 Task: Search one way flight ticket for 4 adults, 1 infant in seat and 1 infant on lap in premium economy from San Juan/carolina: Luis Munoz Marin International Airport to Indianapolis: Indianapolis International Airport on 8-5-2023. Choice of flights is Singapure airlines. Number of bags: 3 checked bags. Price is upto 73000. Outbound departure time preference is 10:15.
Action: Mouse moved to (391, 342)
Screenshot: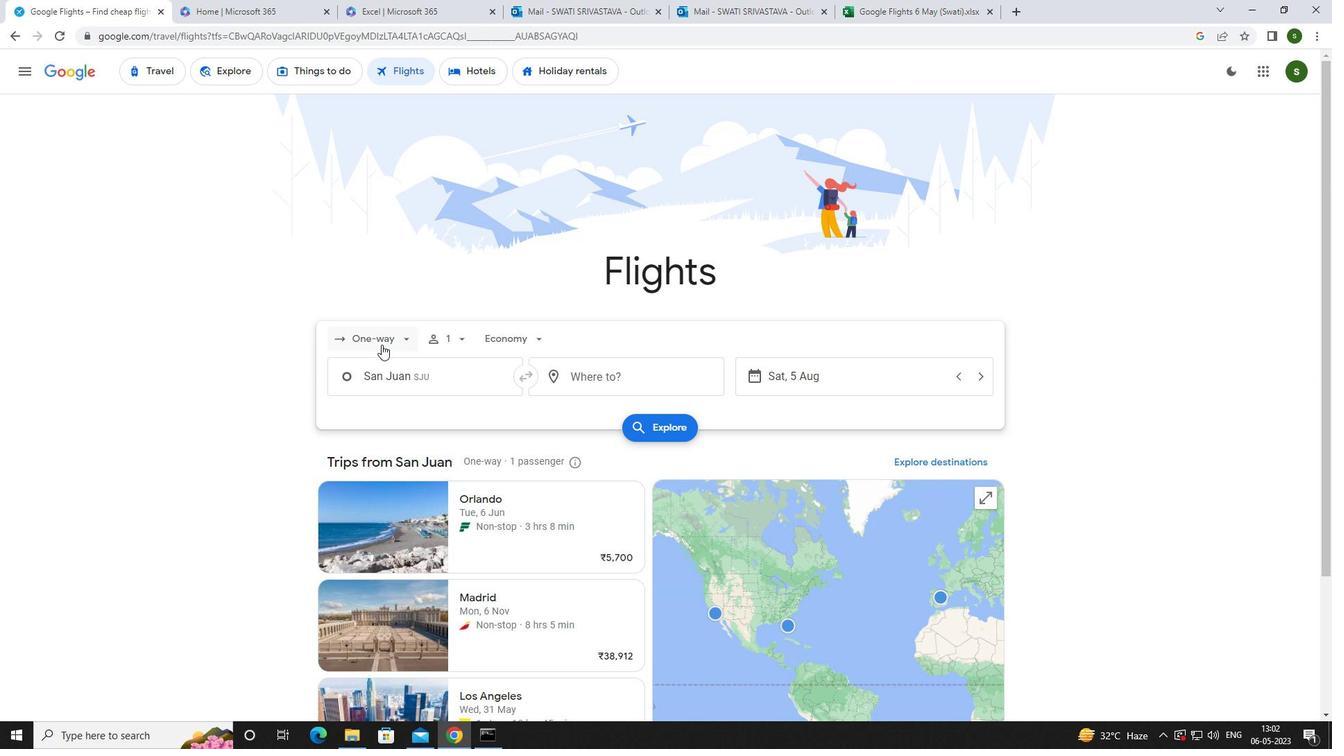 
Action: Mouse pressed left at (391, 342)
Screenshot: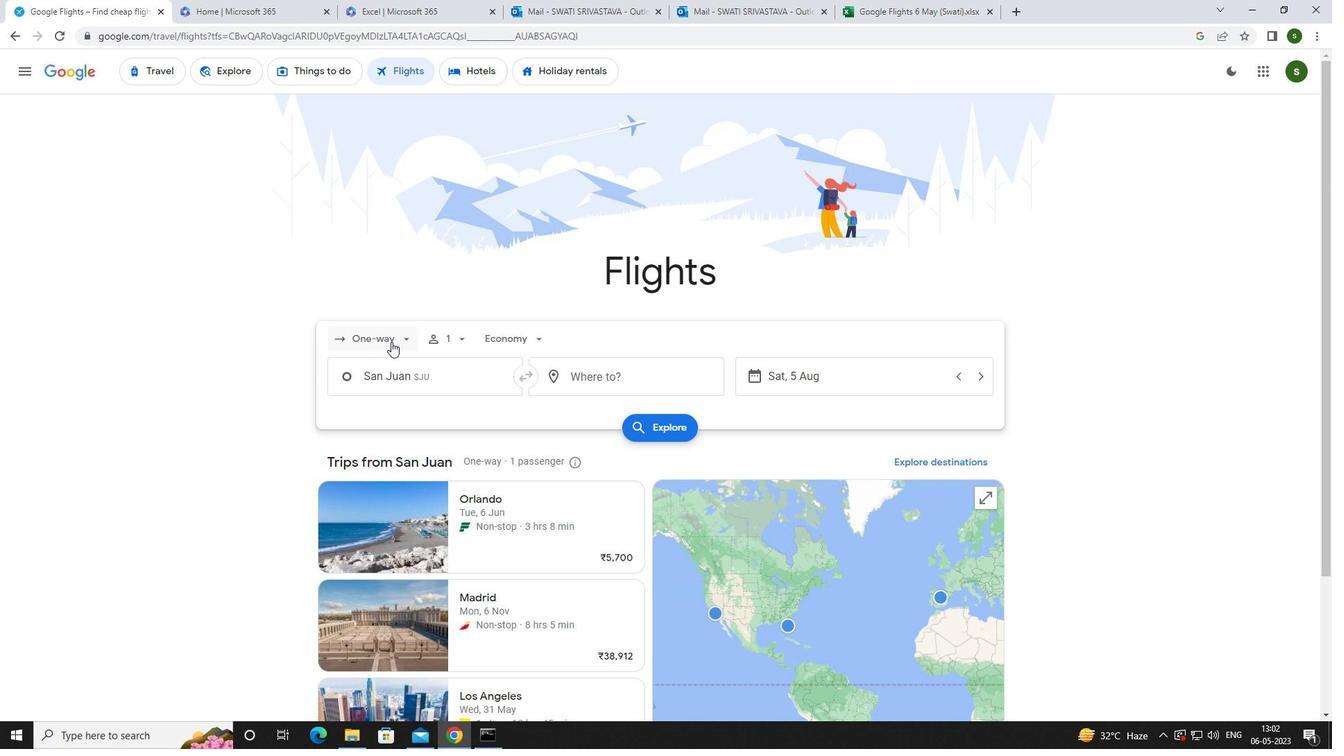 
Action: Mouse moved to (408, 399)
Screenshot: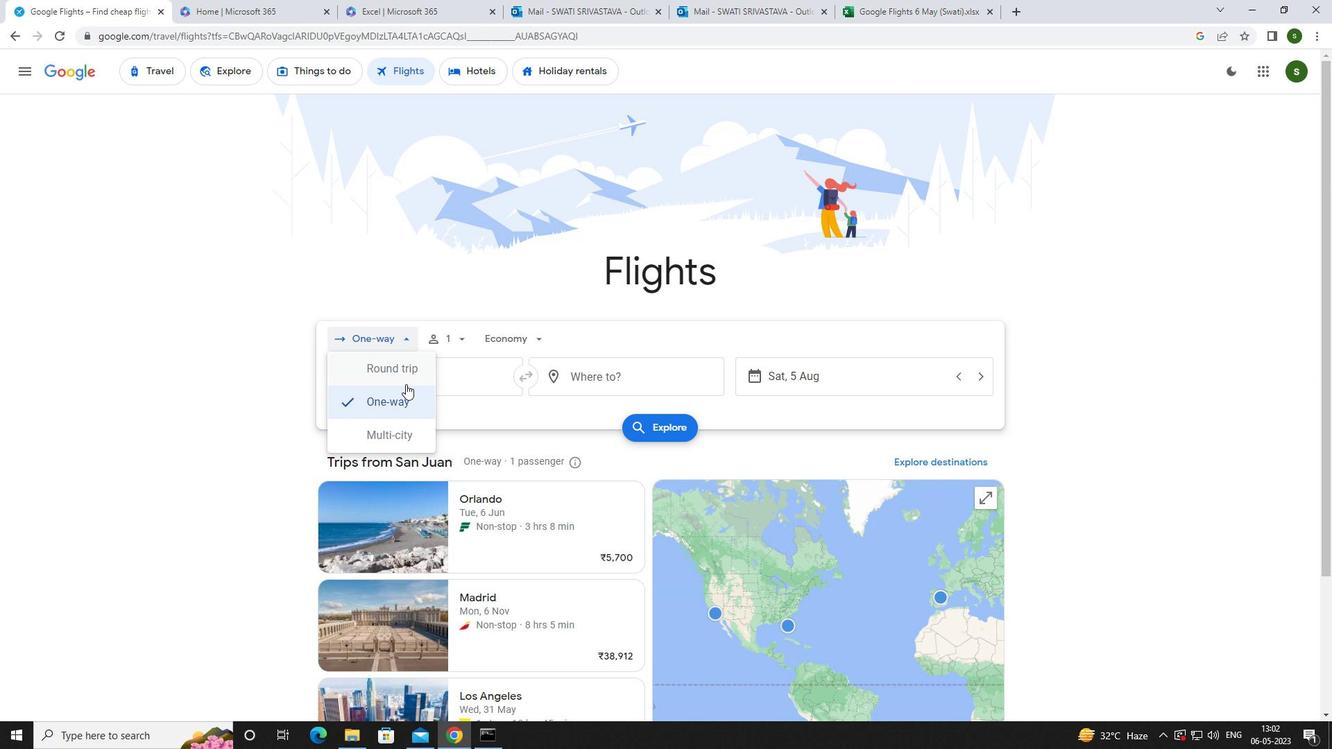 
Action: Mouse pressed left at (408, 399)
Screenshot: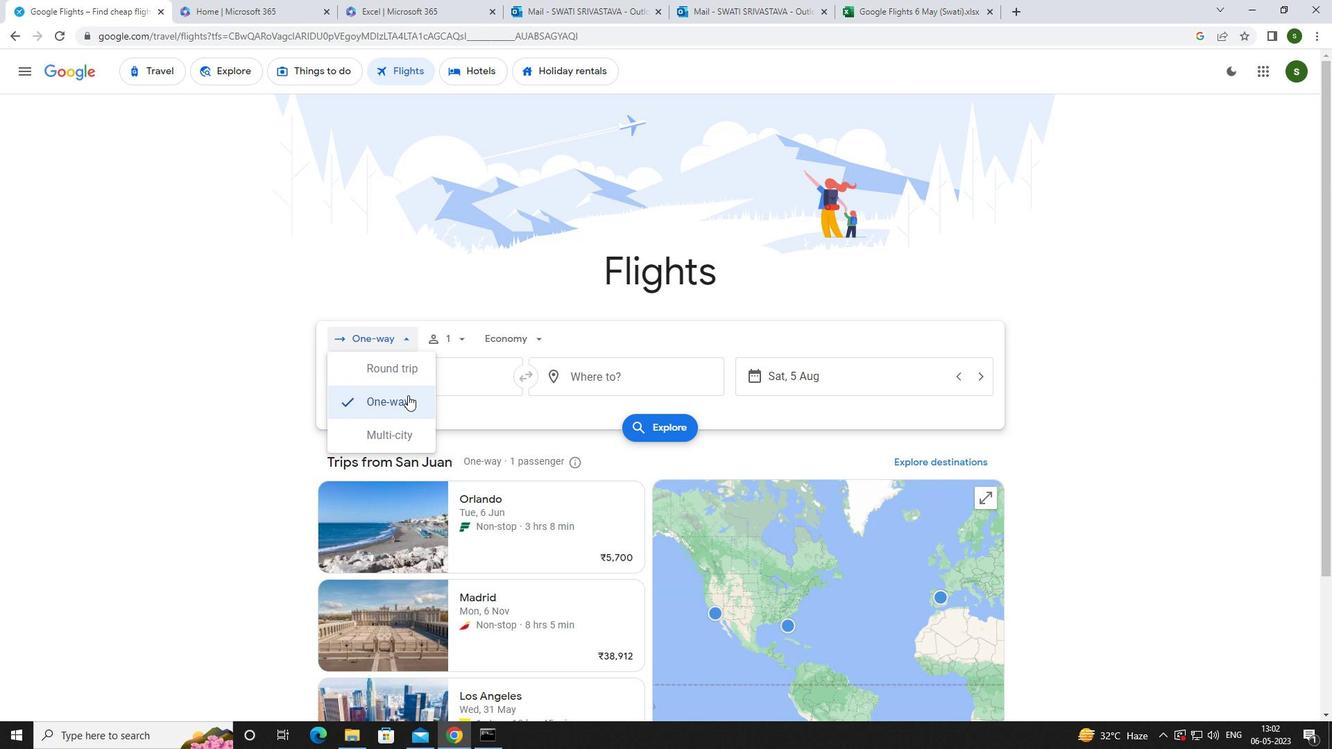 
Action: Mouse moved to (456, 339)
Screenshot: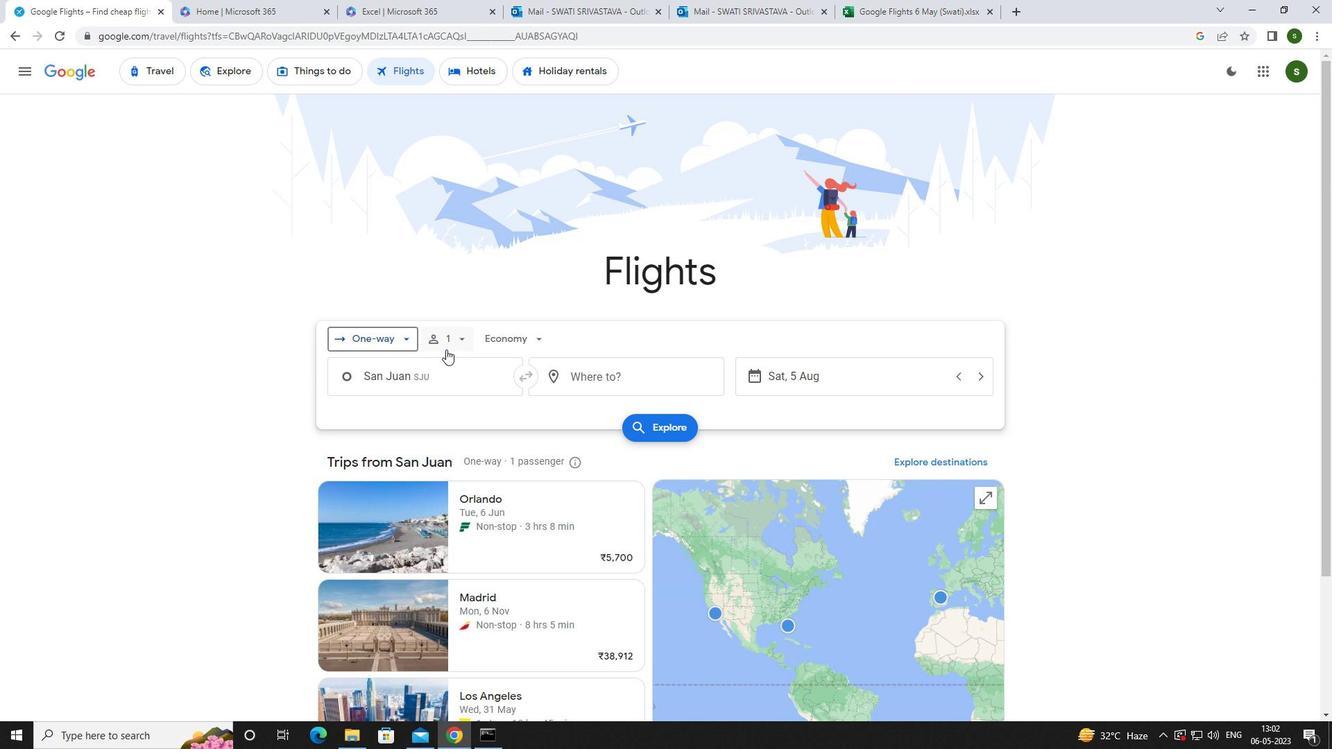 
Action: Mouse pressed left at (456, 339)
Screenshot: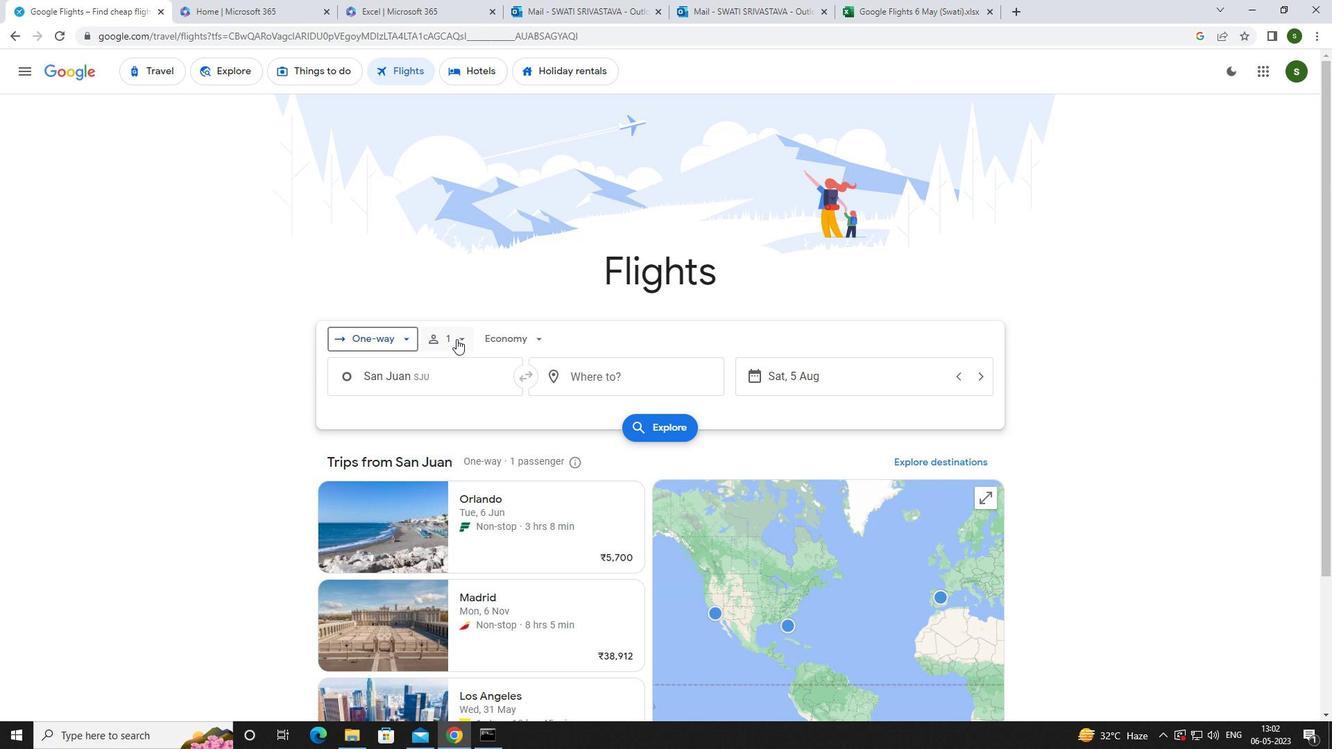 
Action: Mouse moved to (568, 370)
Screenshot: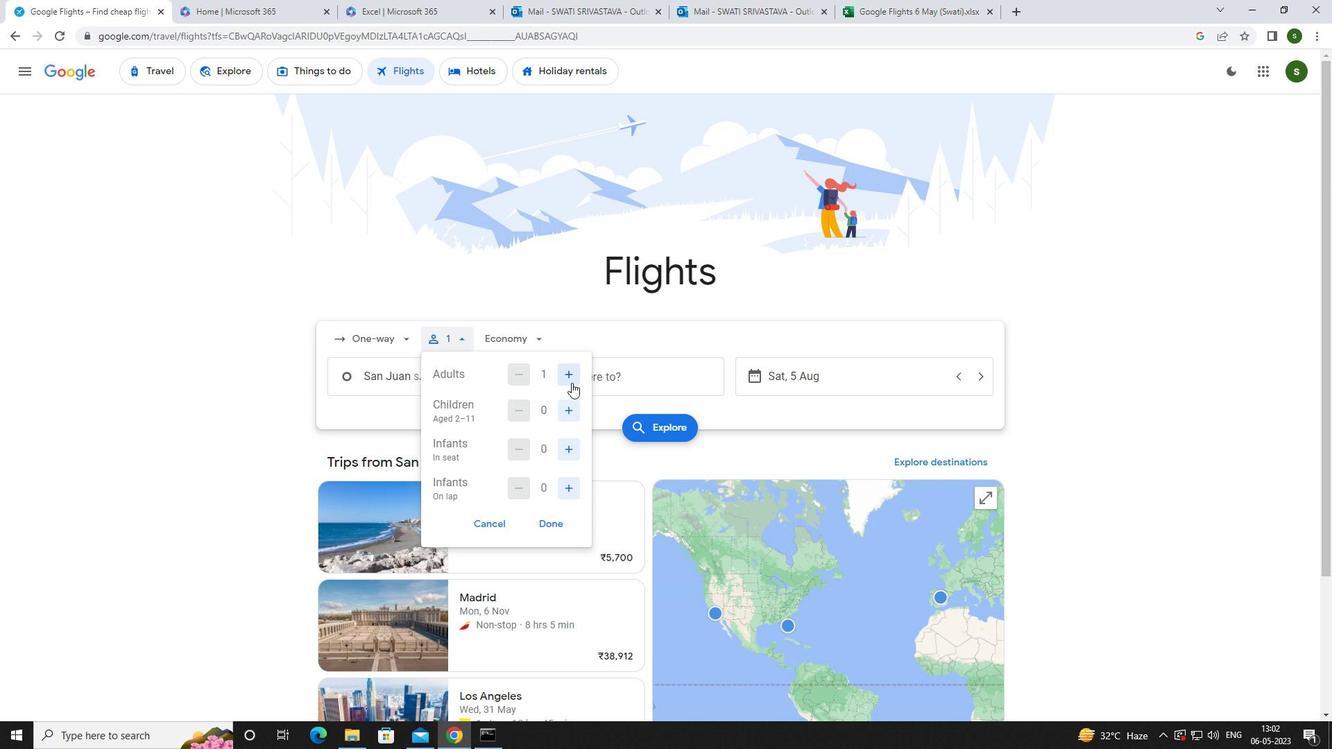 
Action: Mouse pressed left at (568, 370)
Screenshot: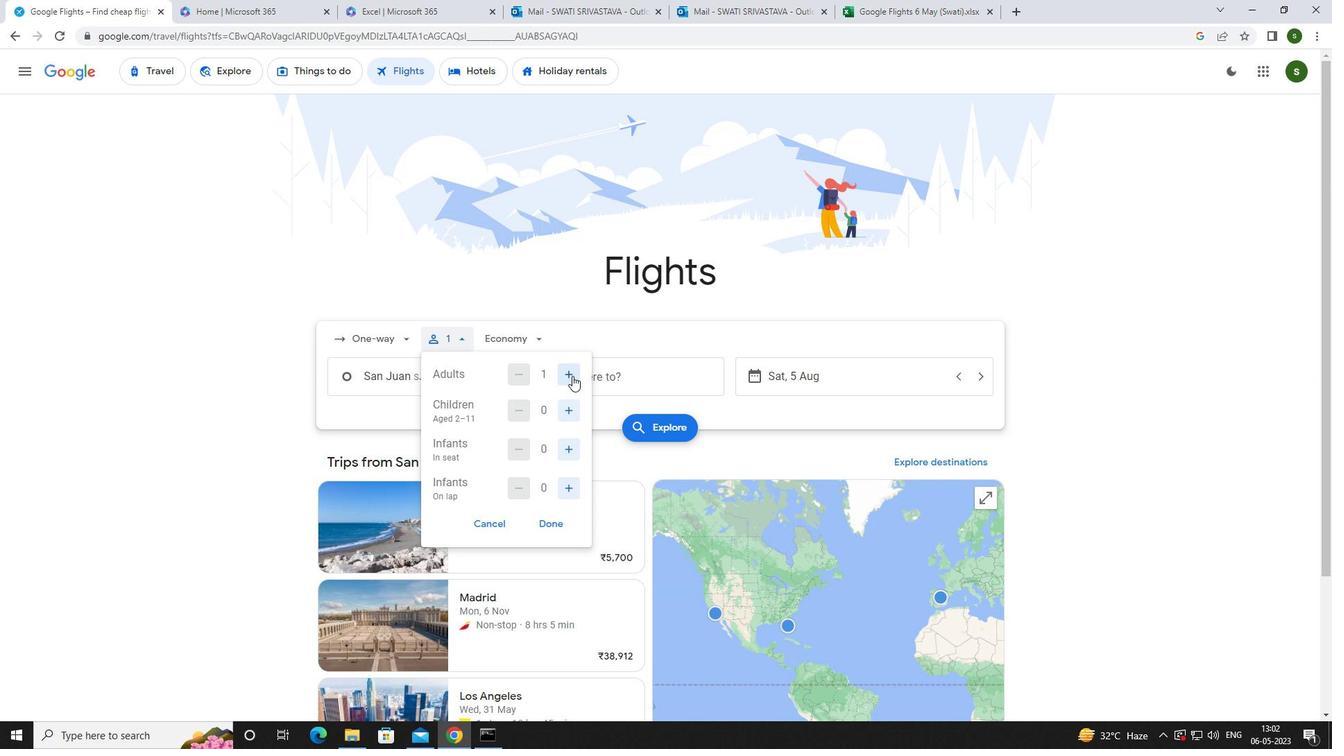 
Action: Mouse pressed left at (568, 370)
Screenshot: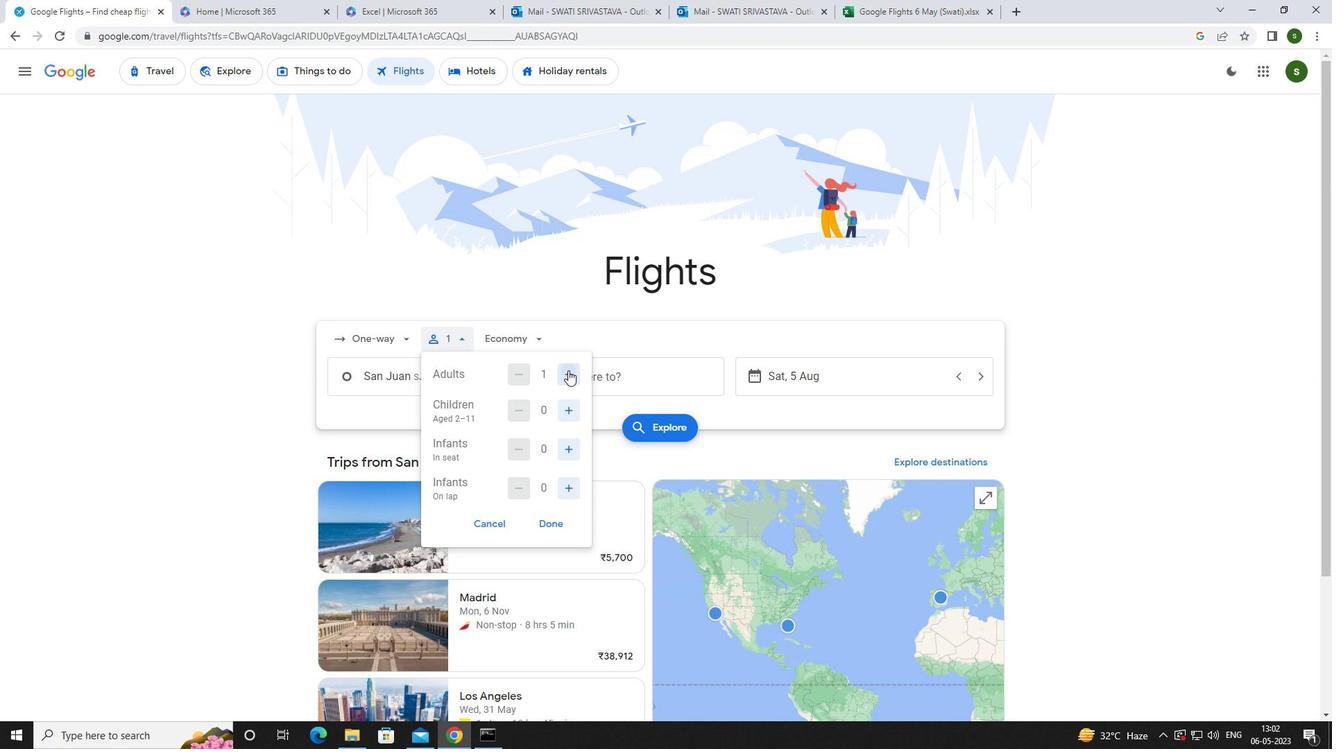 
Action: Mouse pressed left at (568, 370)
Screenshot: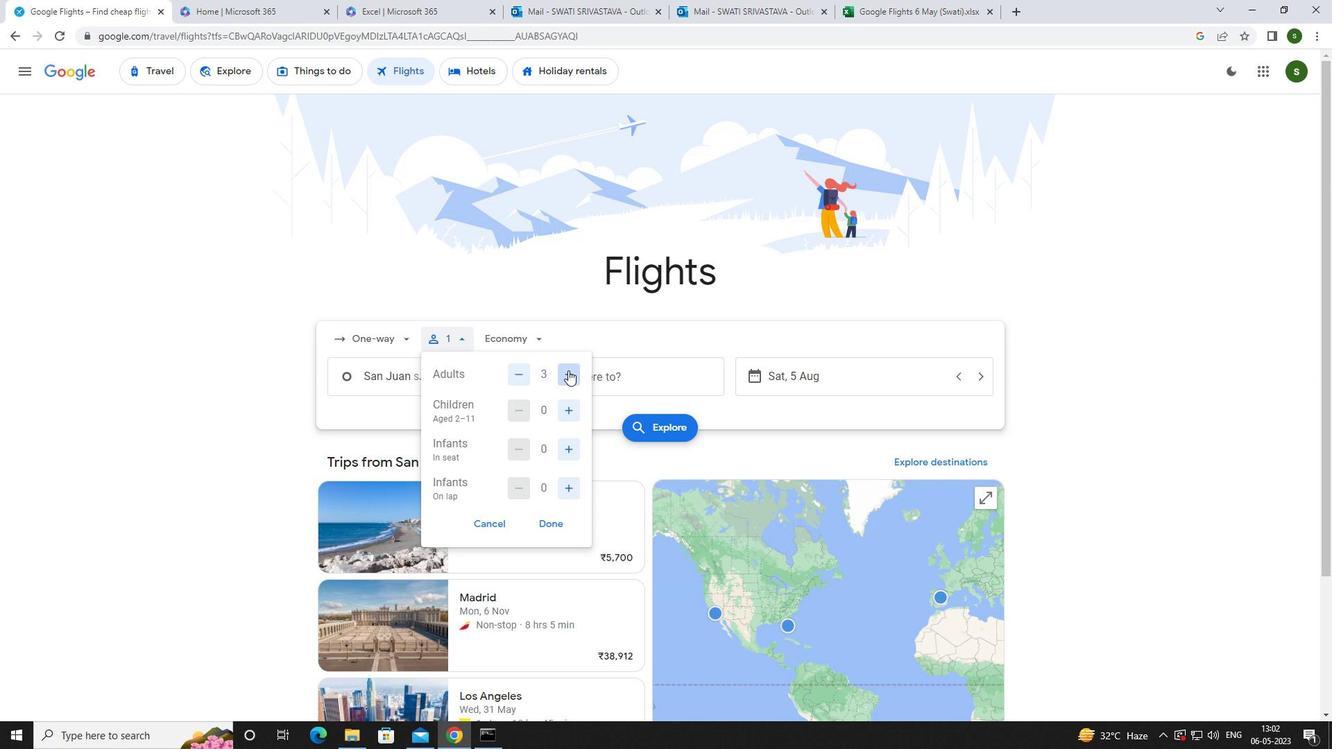 
Action: Mouse moved to (569, 453)
Screenshot: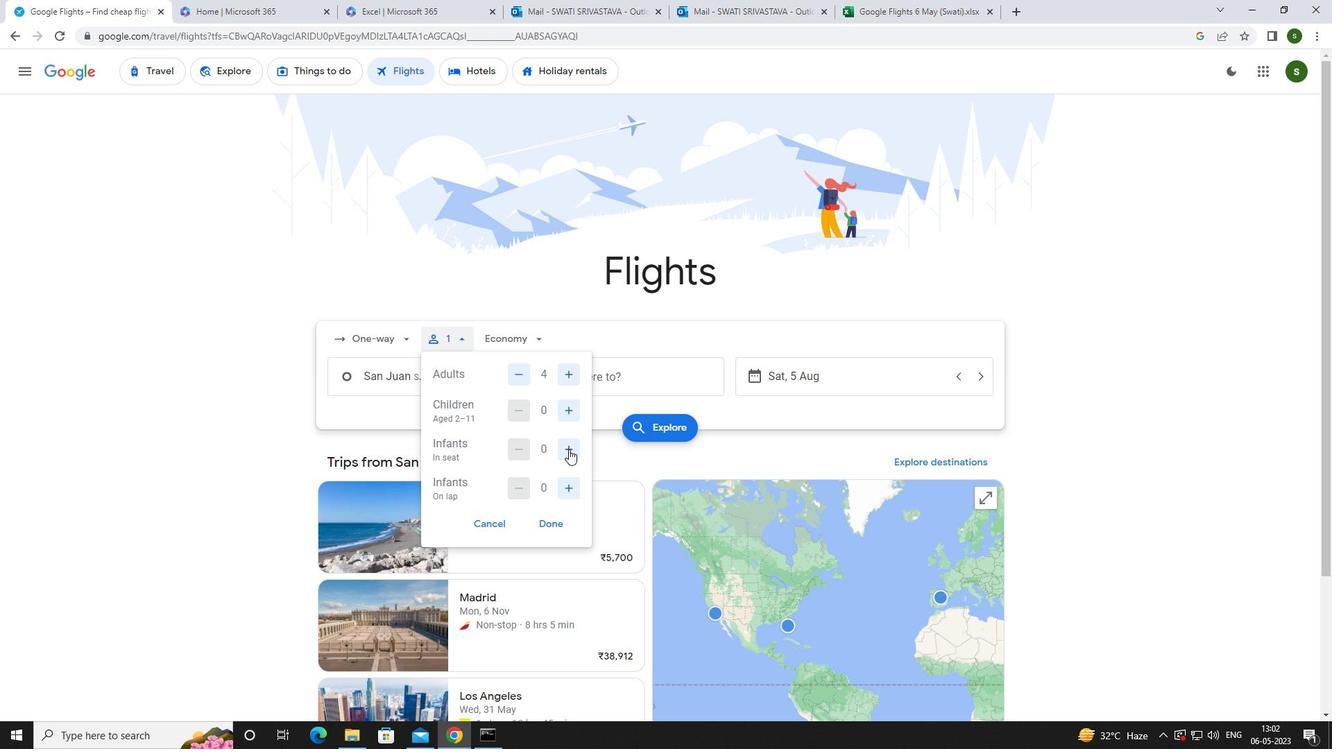 
Action: Mouse pressed left at (569, 453)
Screenshot: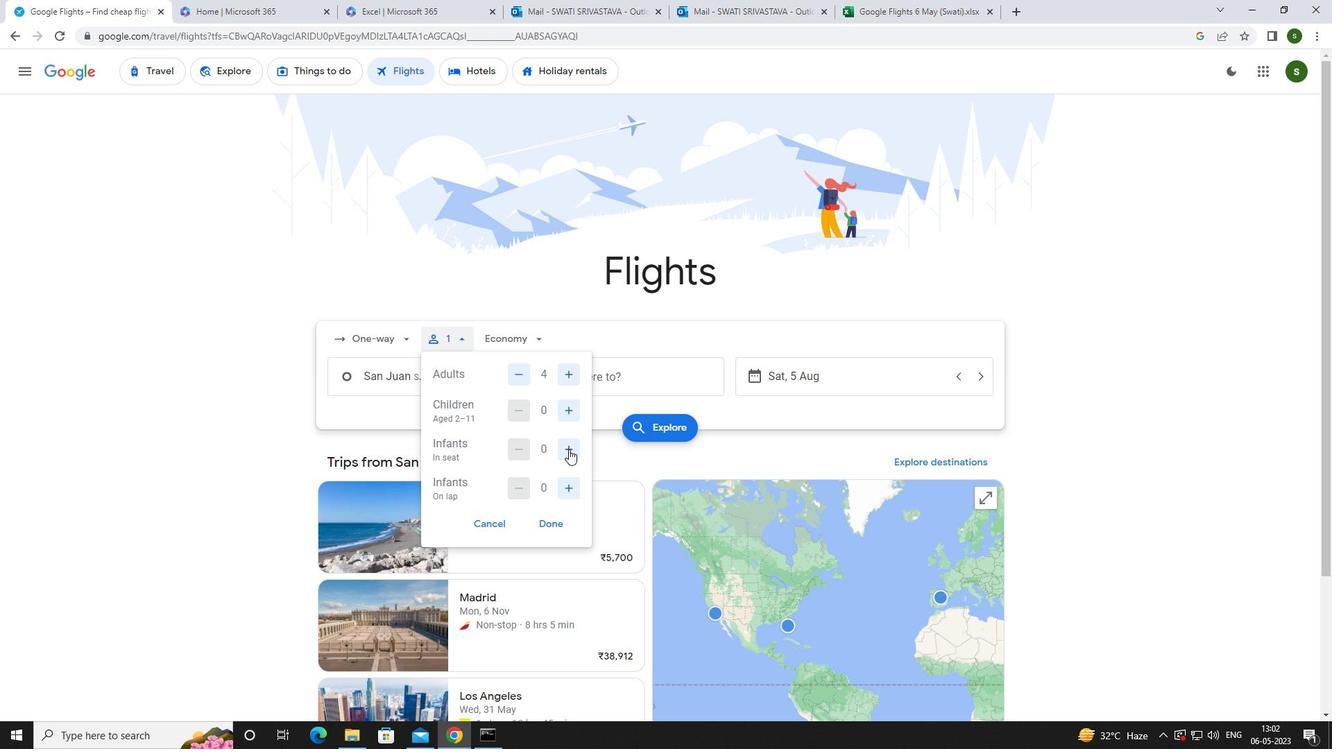 
Action: Mouse moved to (571, 490)
Screenshot: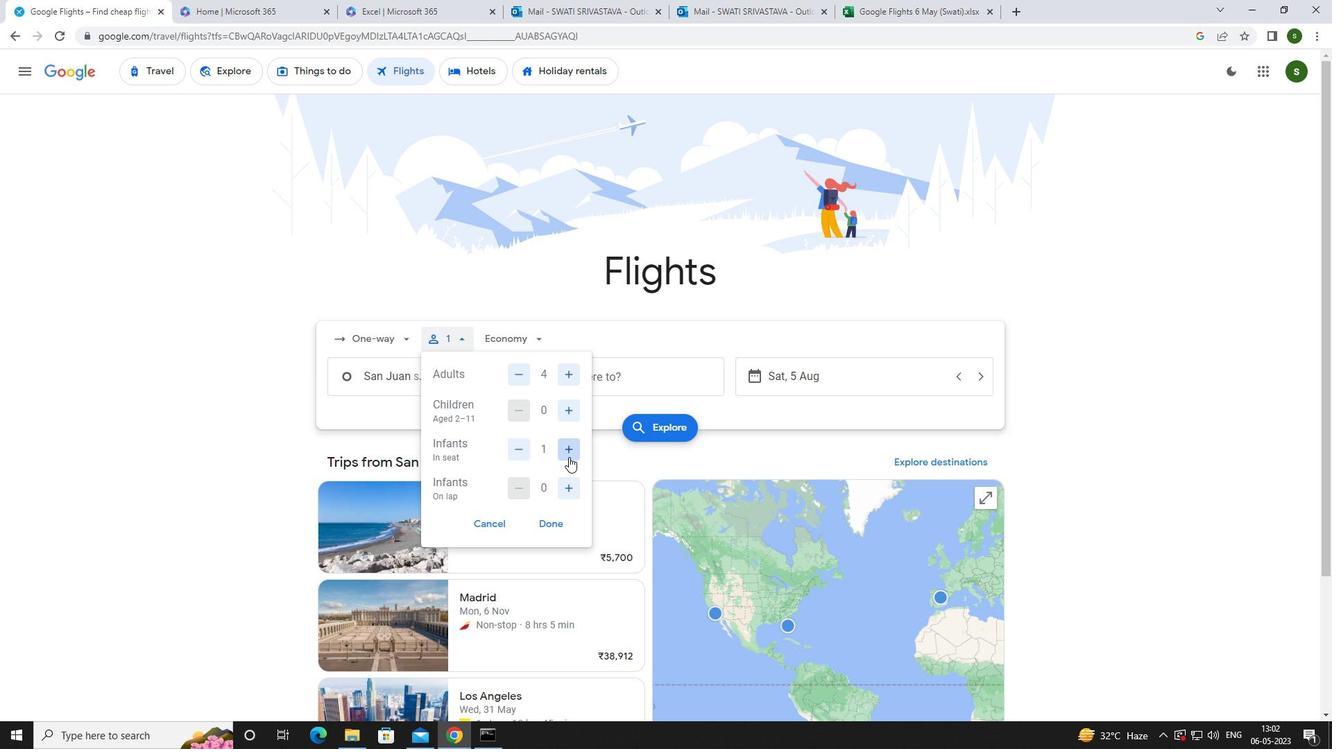 
Action: Mouse pressed left at (571, 490)
Screenshot: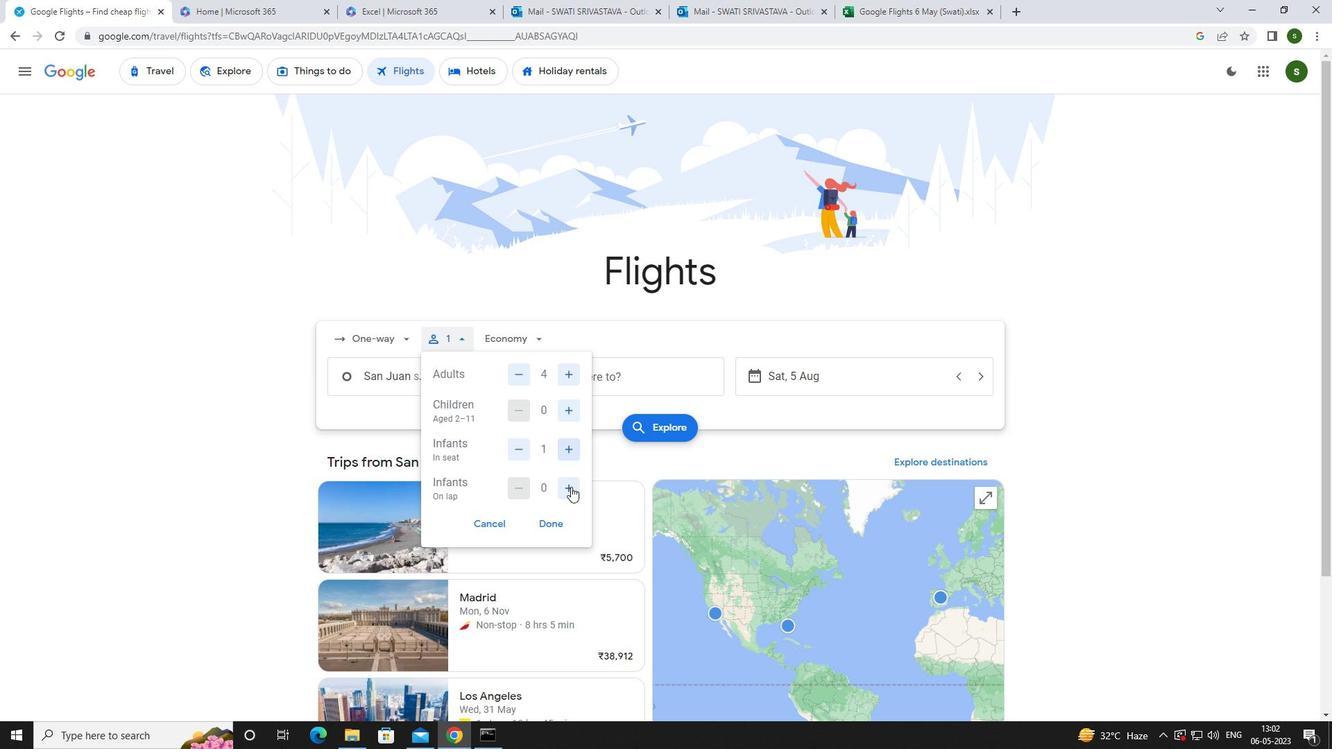 
Action: Mouse moved to (538, 344)
Screenshot: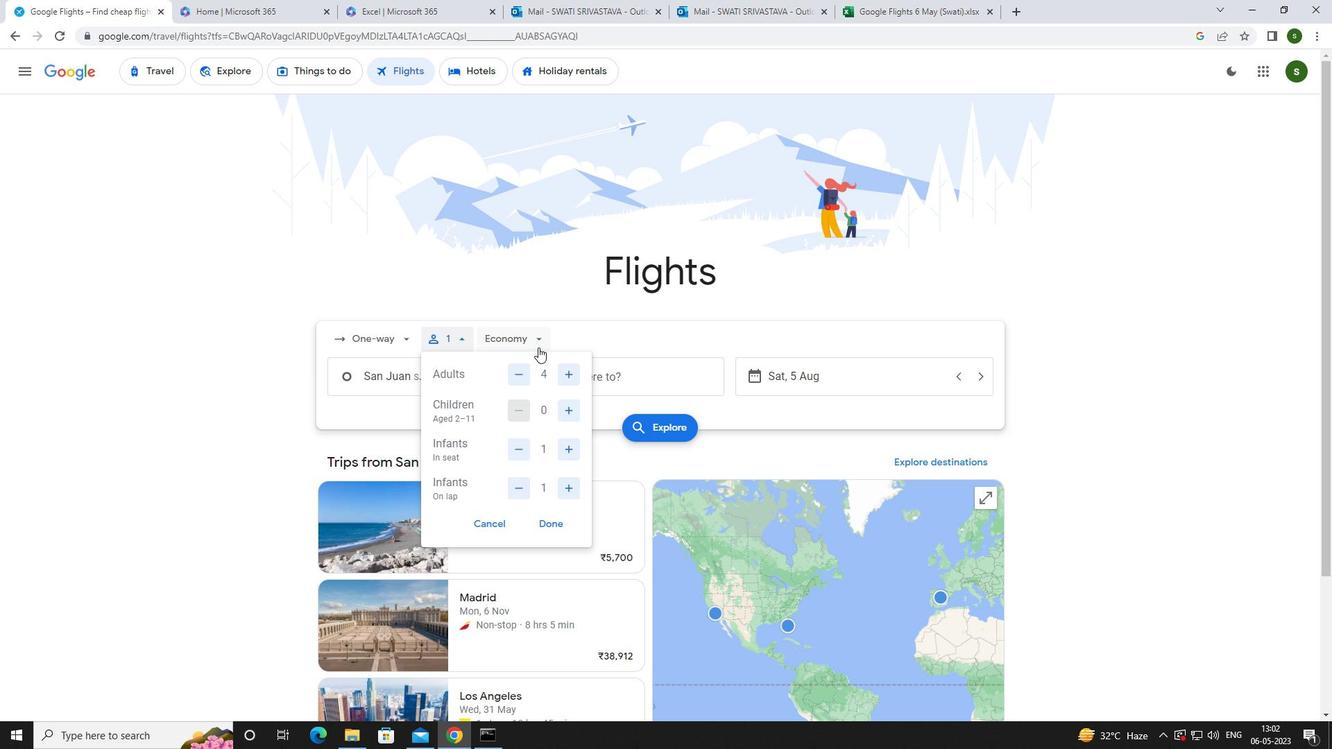 
Action: Mouse pressed left at (538, 344)
Screenshot: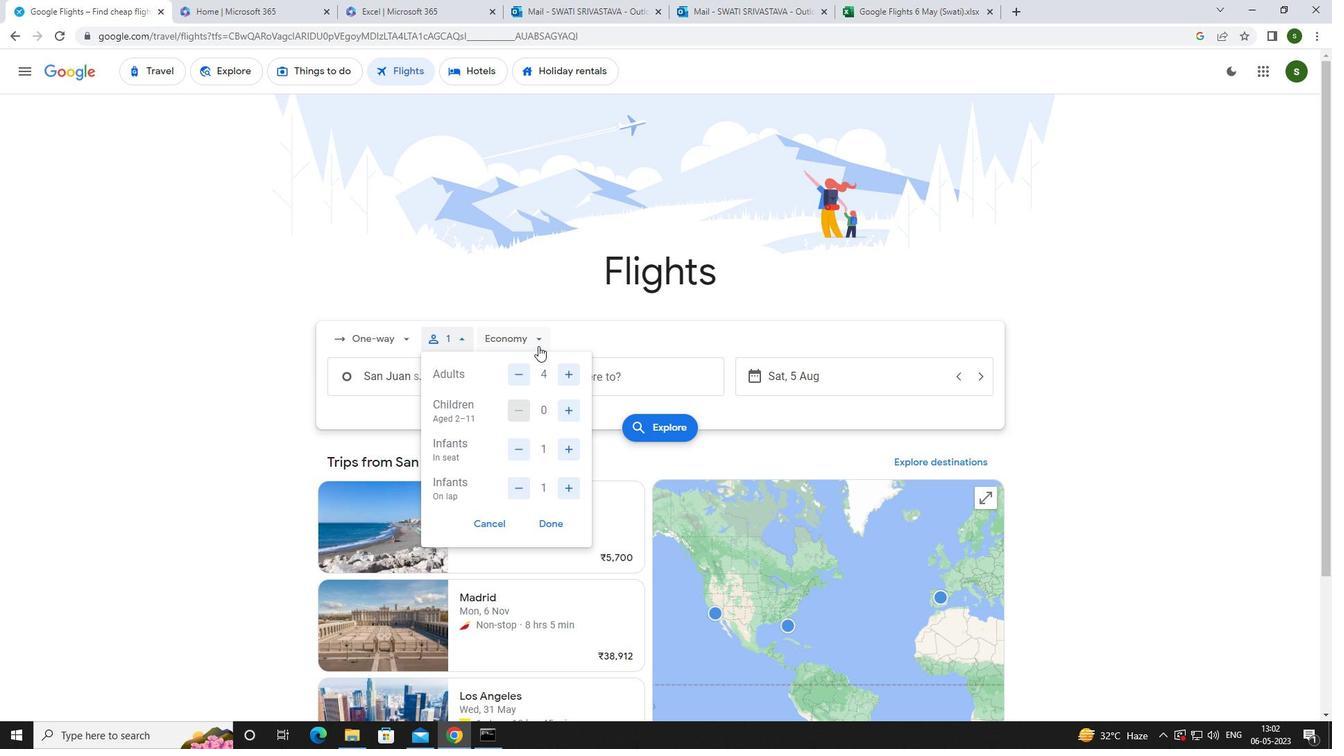 
Action: Mouse moved to (544, 394)
Screenshot: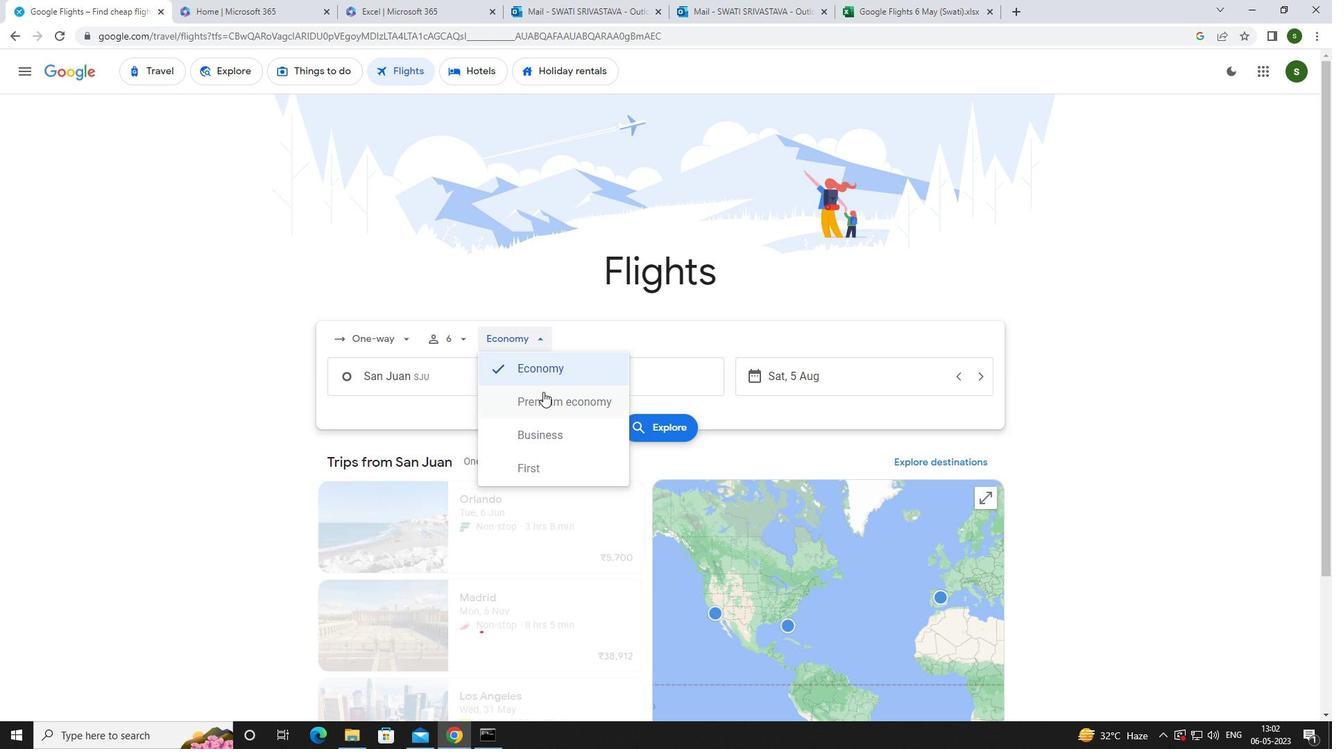 
Action: Mouse pressed left at (544, 394)
Screenshot: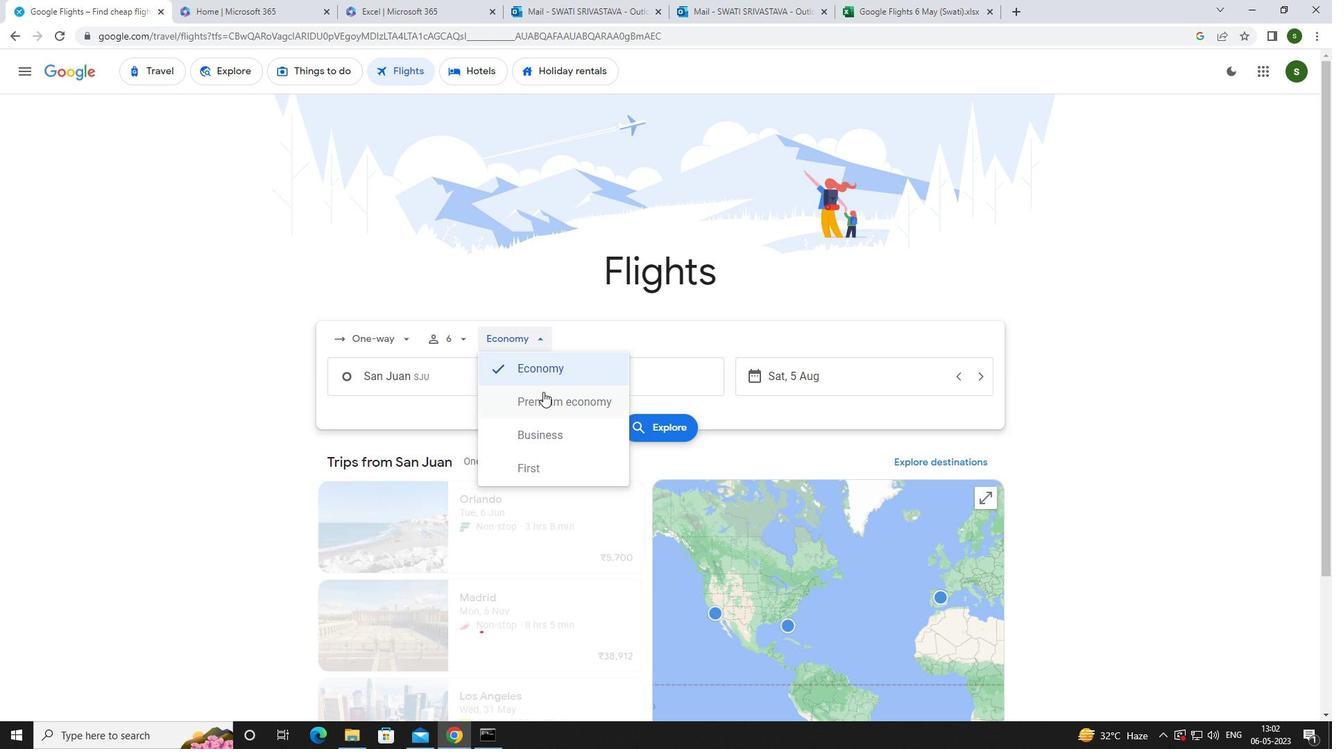 
Action: Mouse moved to (473, 378)
Screenshot: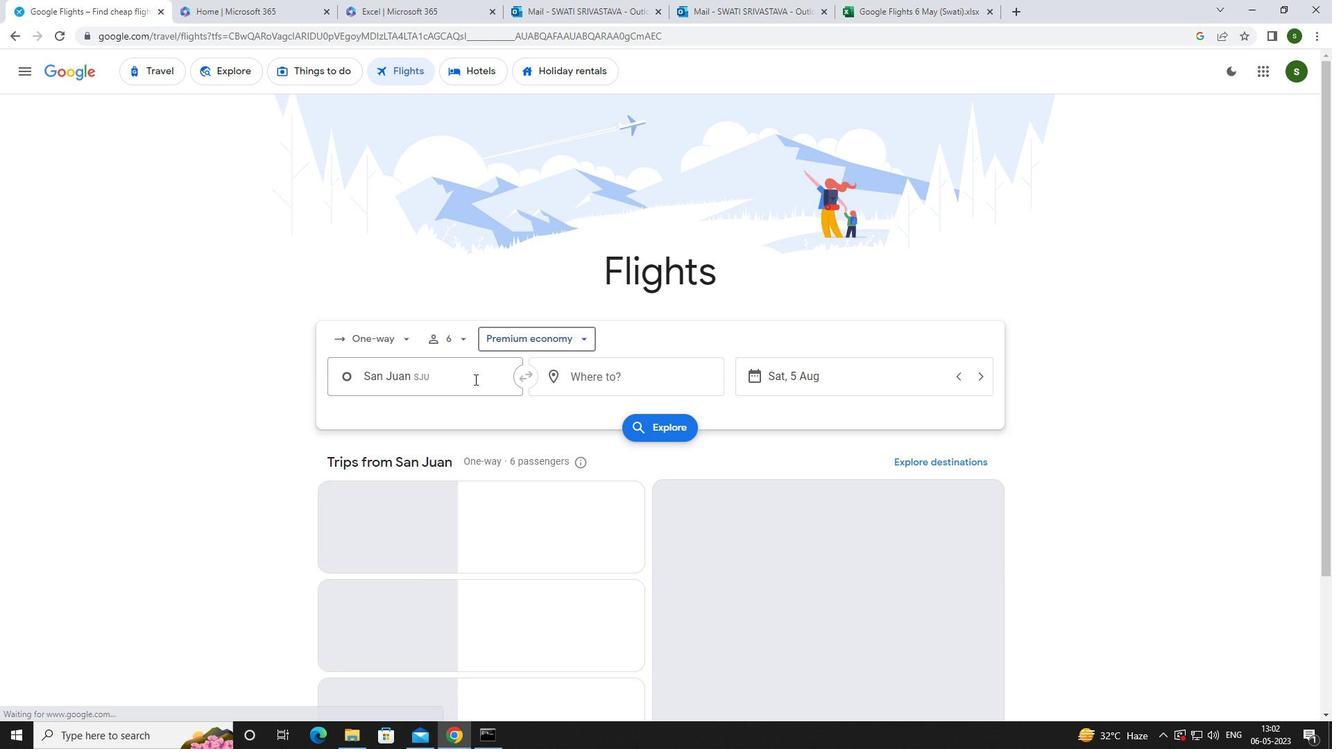 
Action: Mouse pressed left at (473, 378)
Screenshot: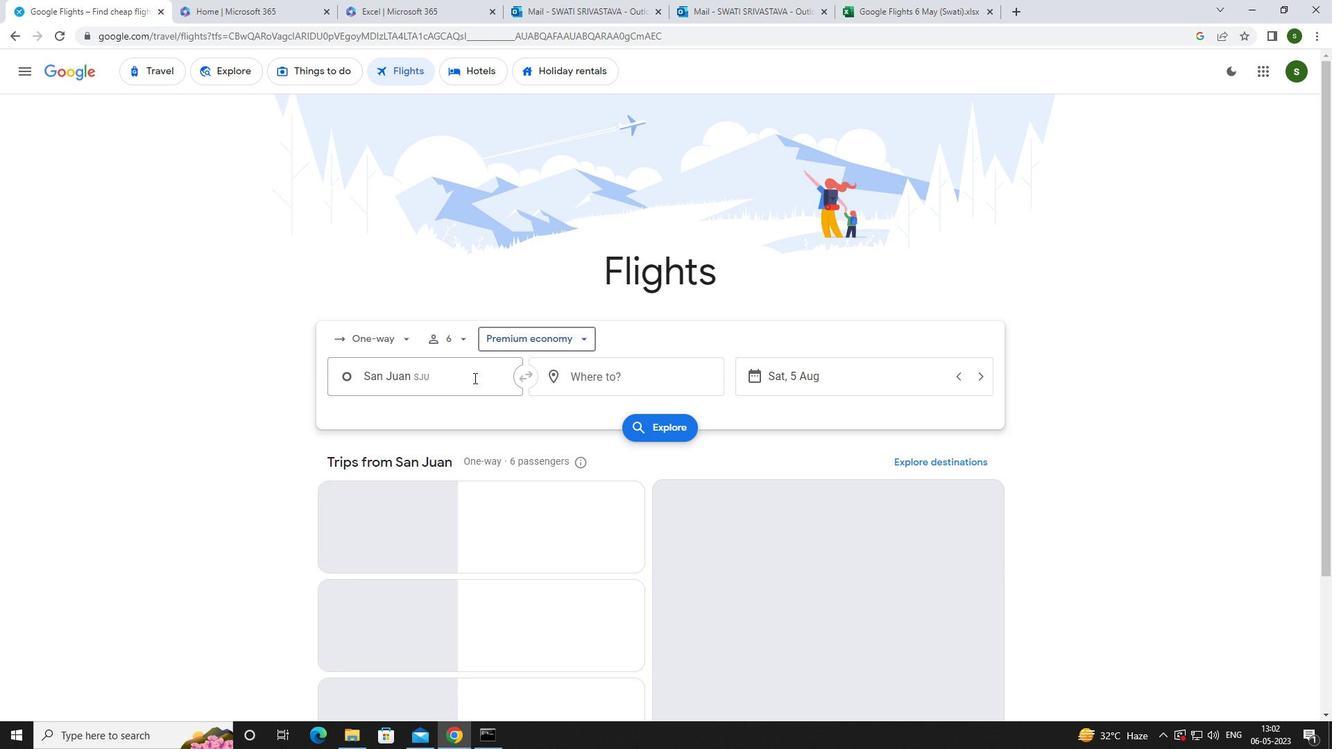
Action: Key pressed <Key.caps_lock>s<Key.caps_lock>an<Key.space><Key.caps_lock>j<Key.caps_lock>Uan
Screenshot: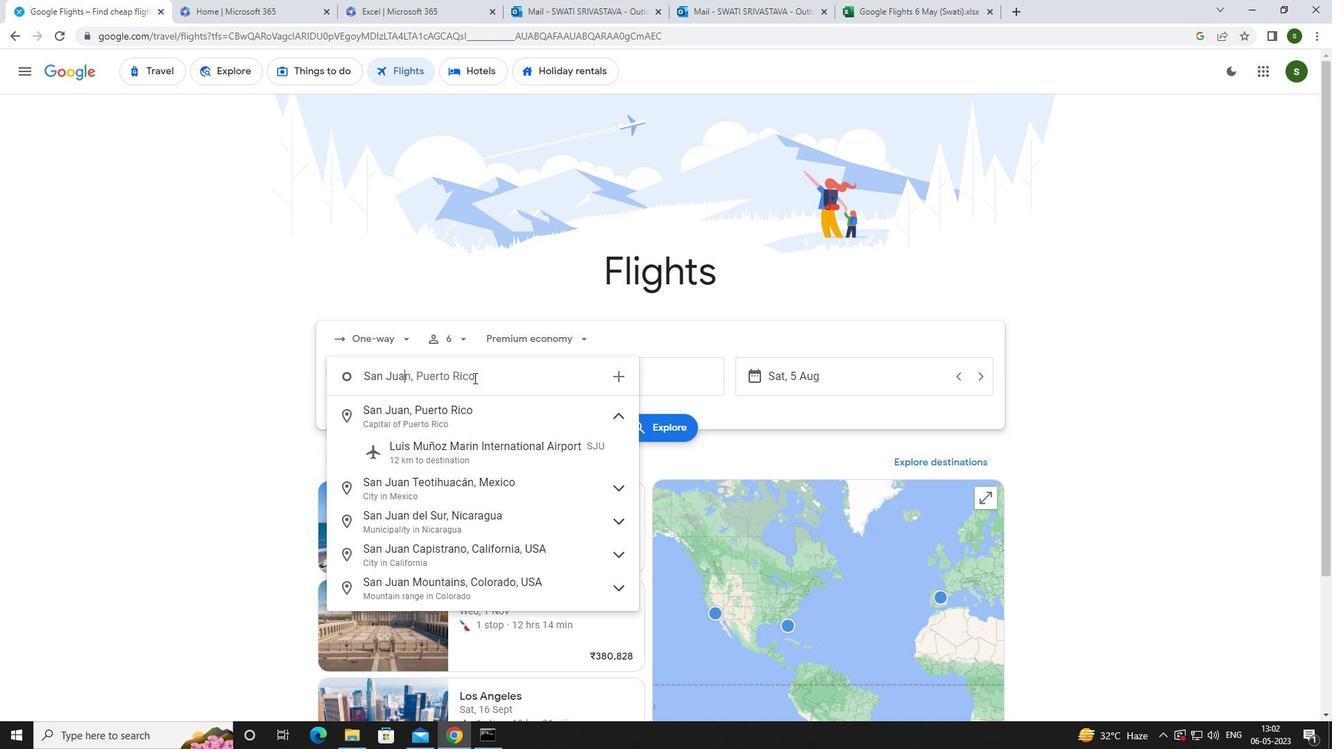 
Action: Mouse moved to (479, 448)
Screenshot: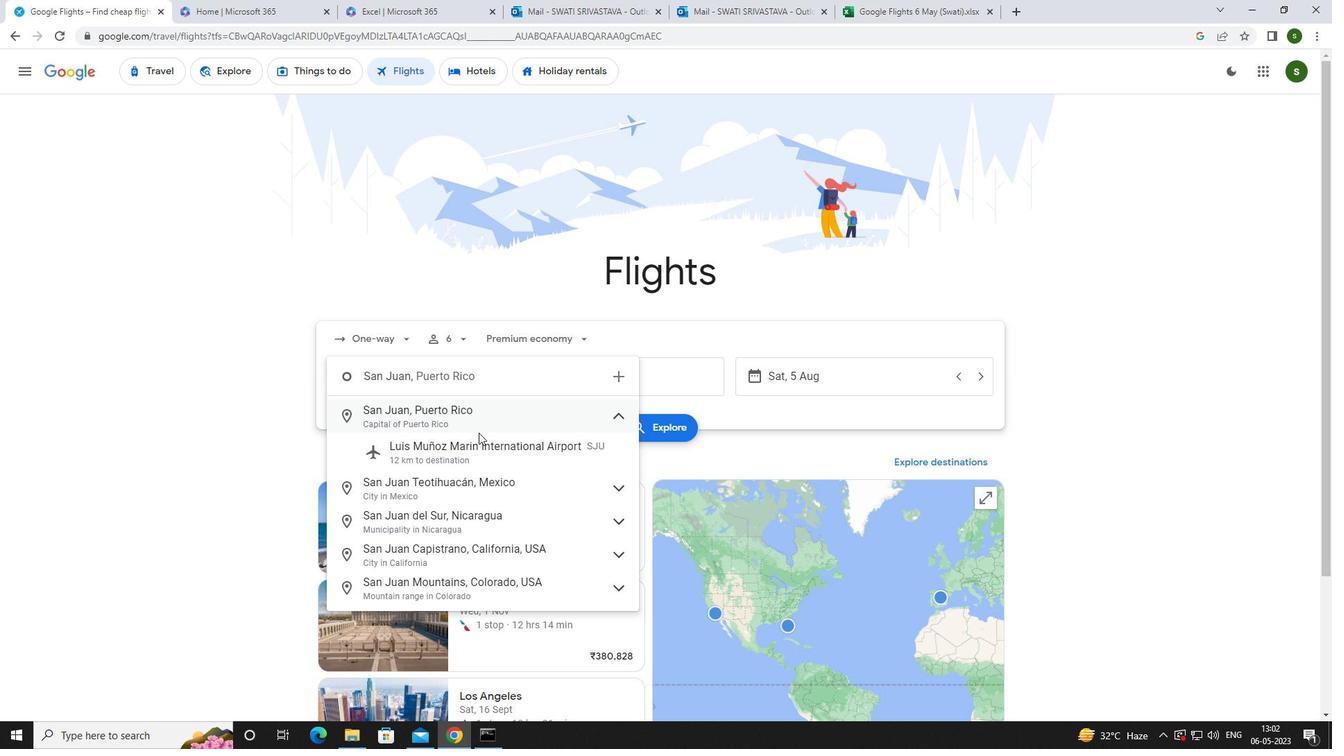
Action: Mouse pressed left at (479, 448)
Screenshot: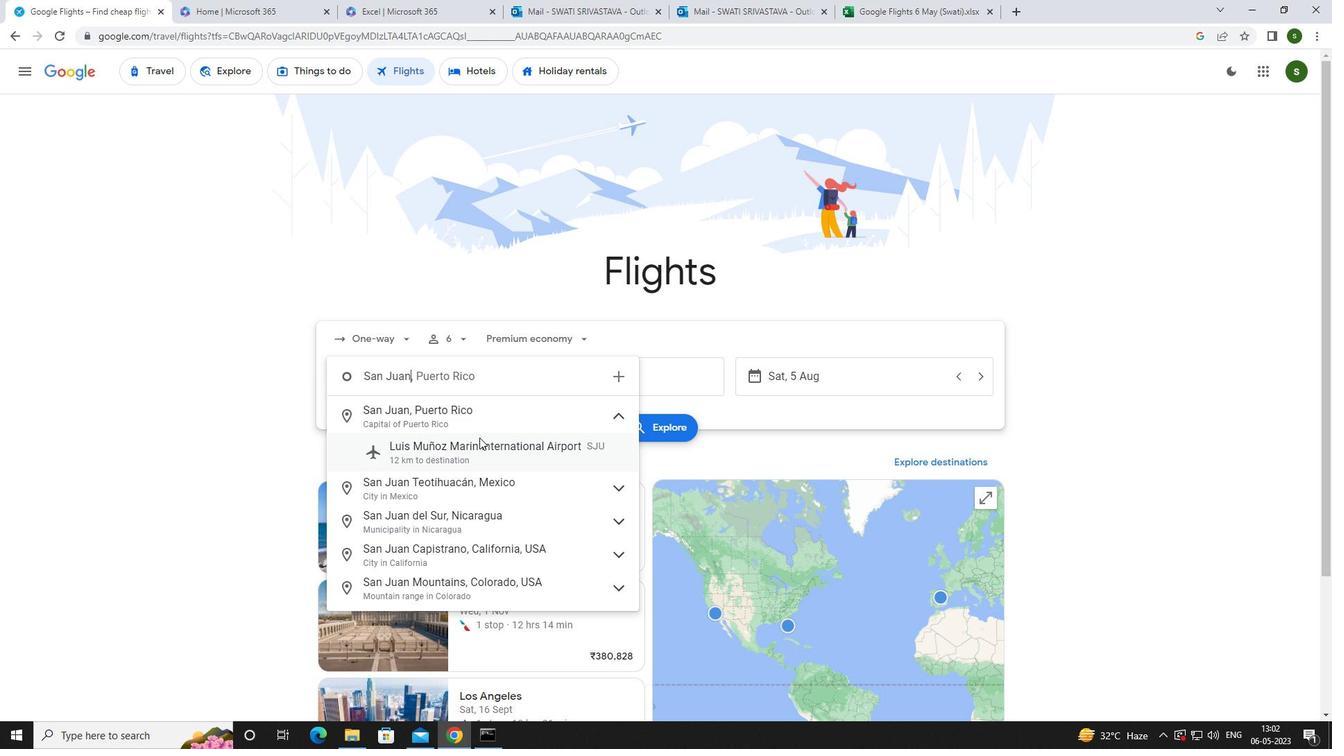 
Action: Mouse moved to (603, 376)
Screenshot: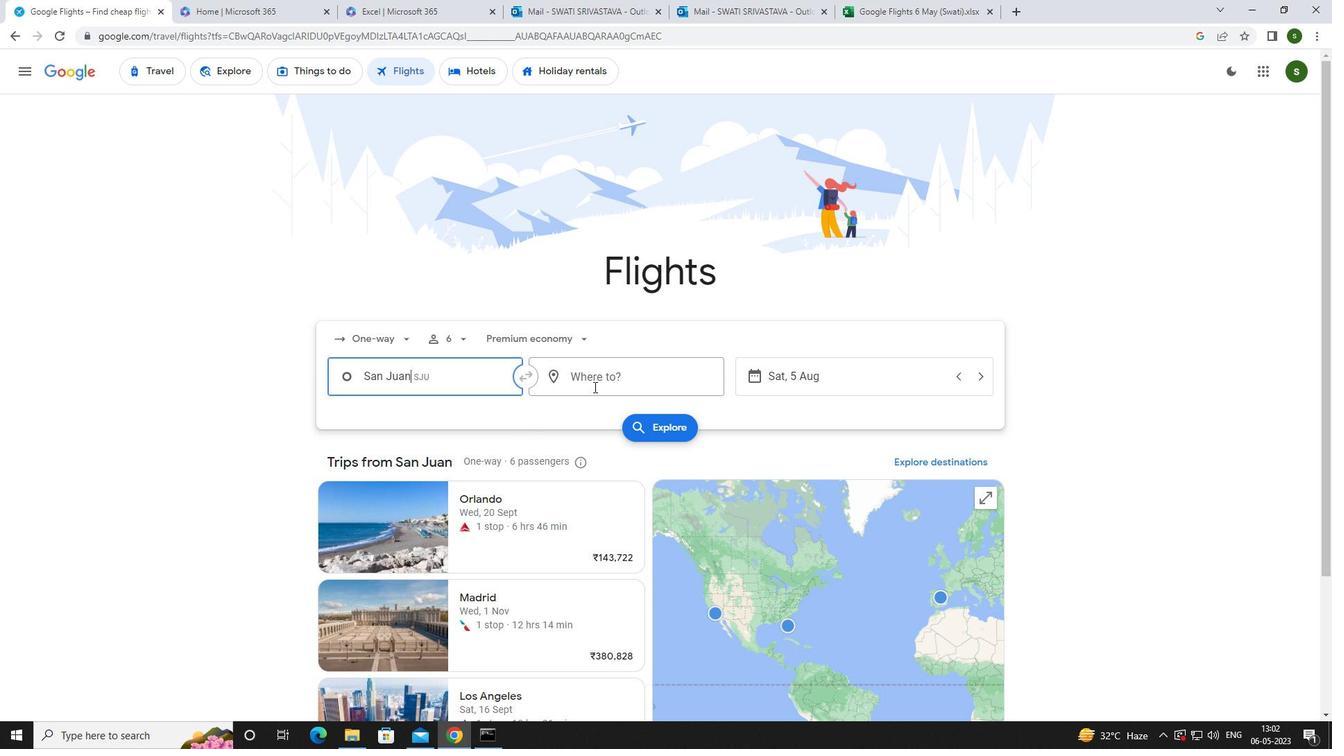 
Action: Mouse pressed left at (603, 376)
Screenshot: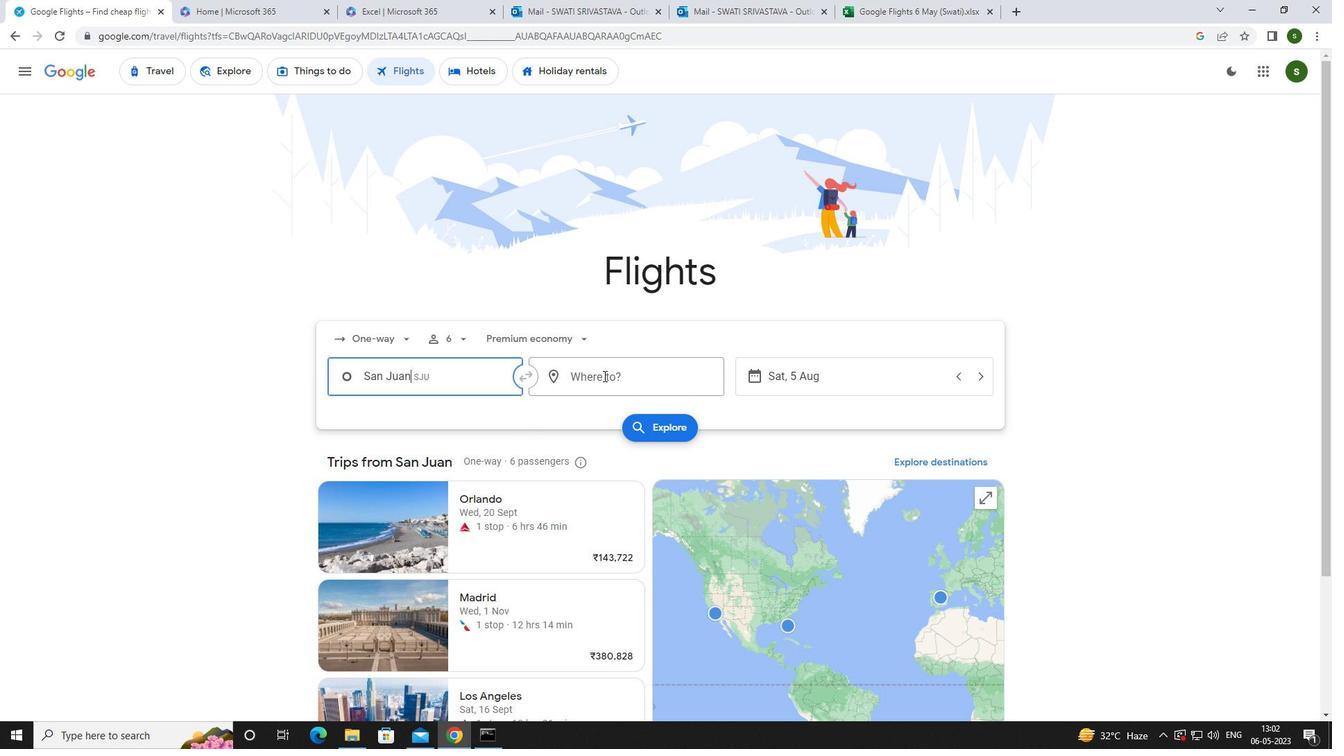 
Action: Key pressed <Key.caps_lock>i<Key.caps_lock>ndianapoli
Screenshot: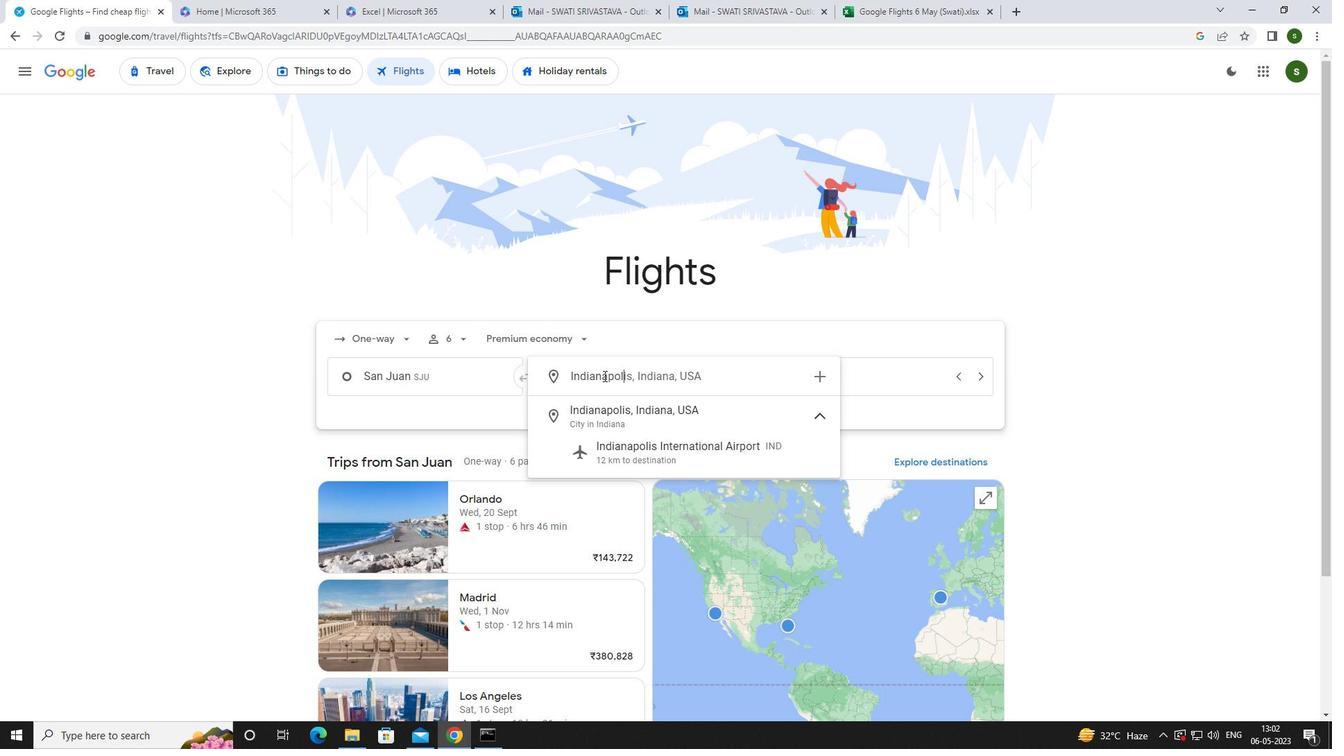 
Action: Mouse moved to (657, 448)
Screenshot: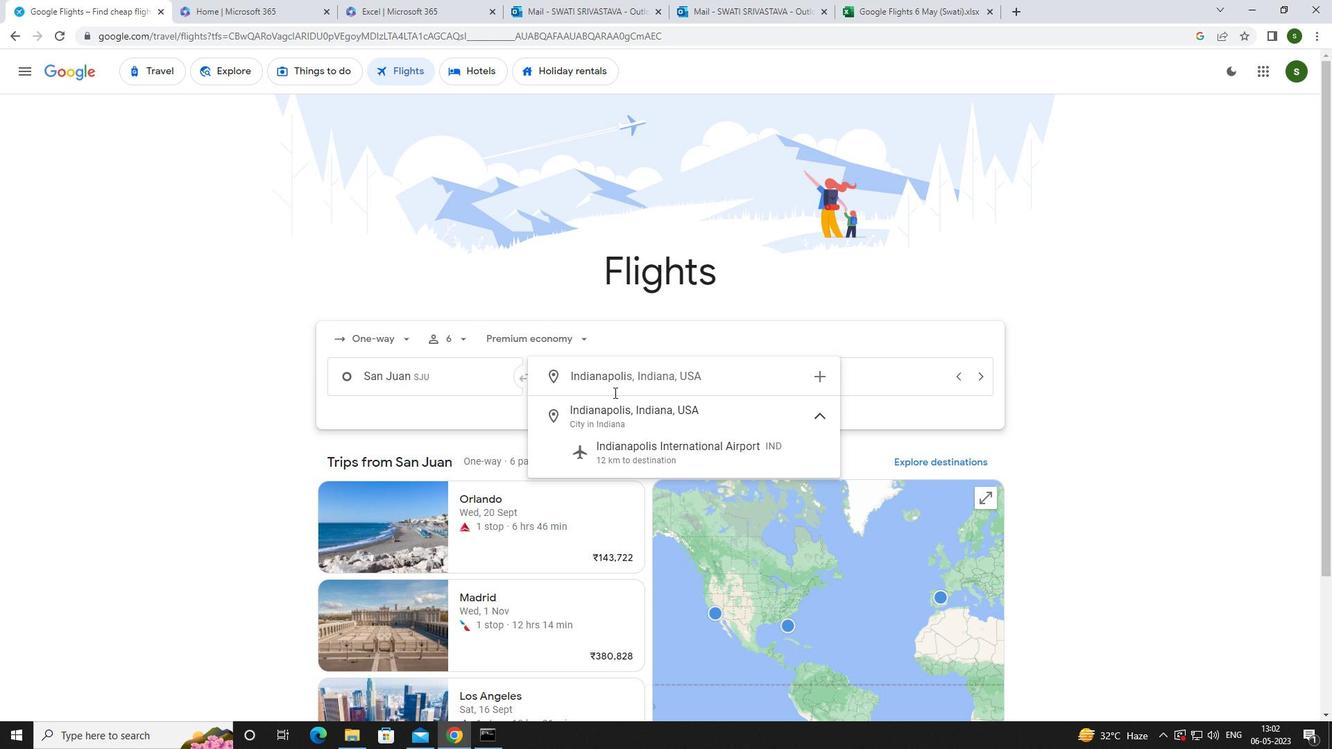 
Action: Mouse pressed left at (657, 448)
Screenshot: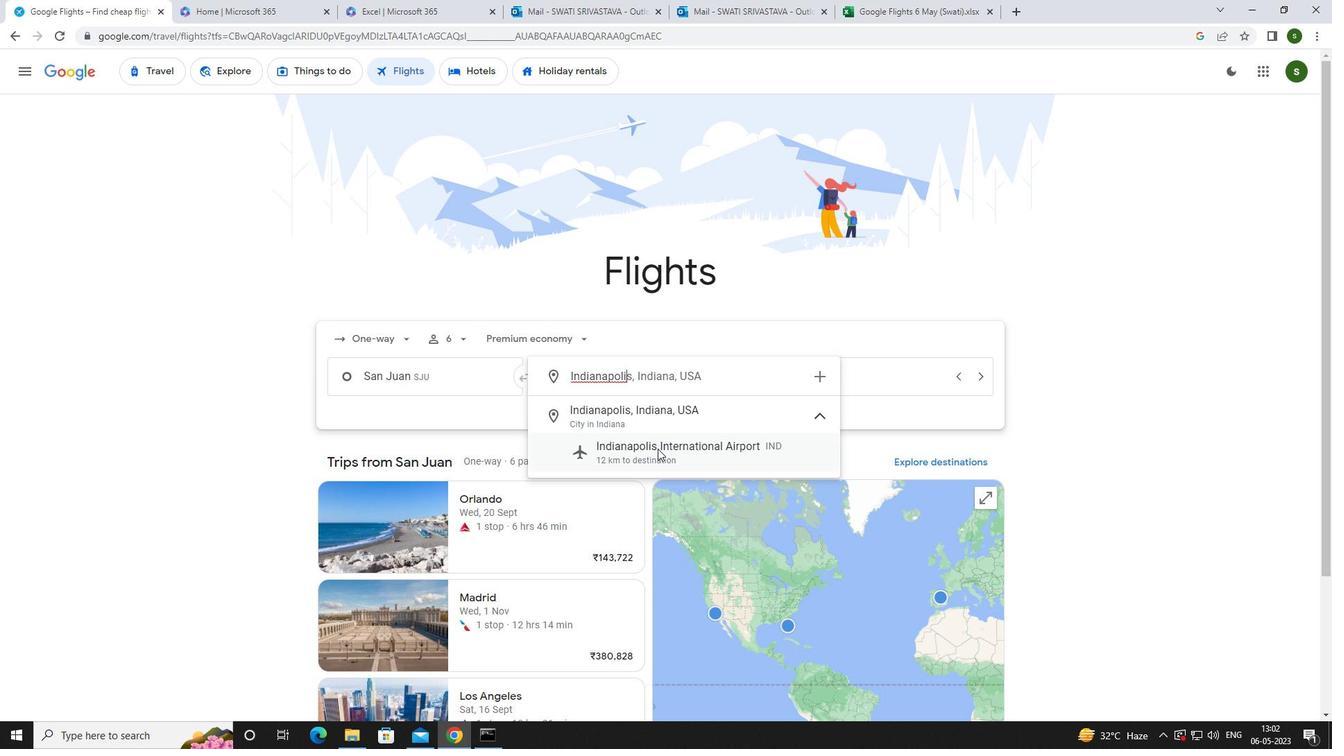 
Action: Mouse moved to (807, 380)
Screenshot: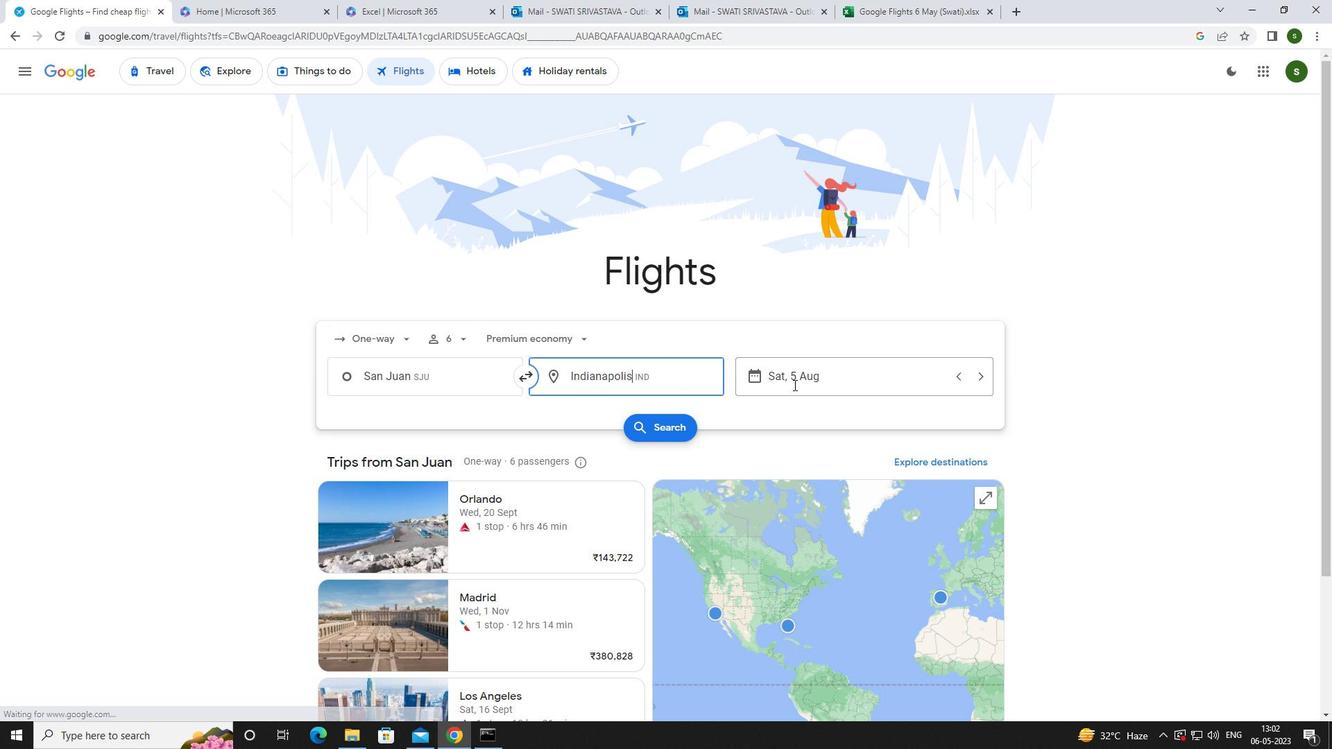 
Action: Mouse pressed left at (807, 380)
Screenshot: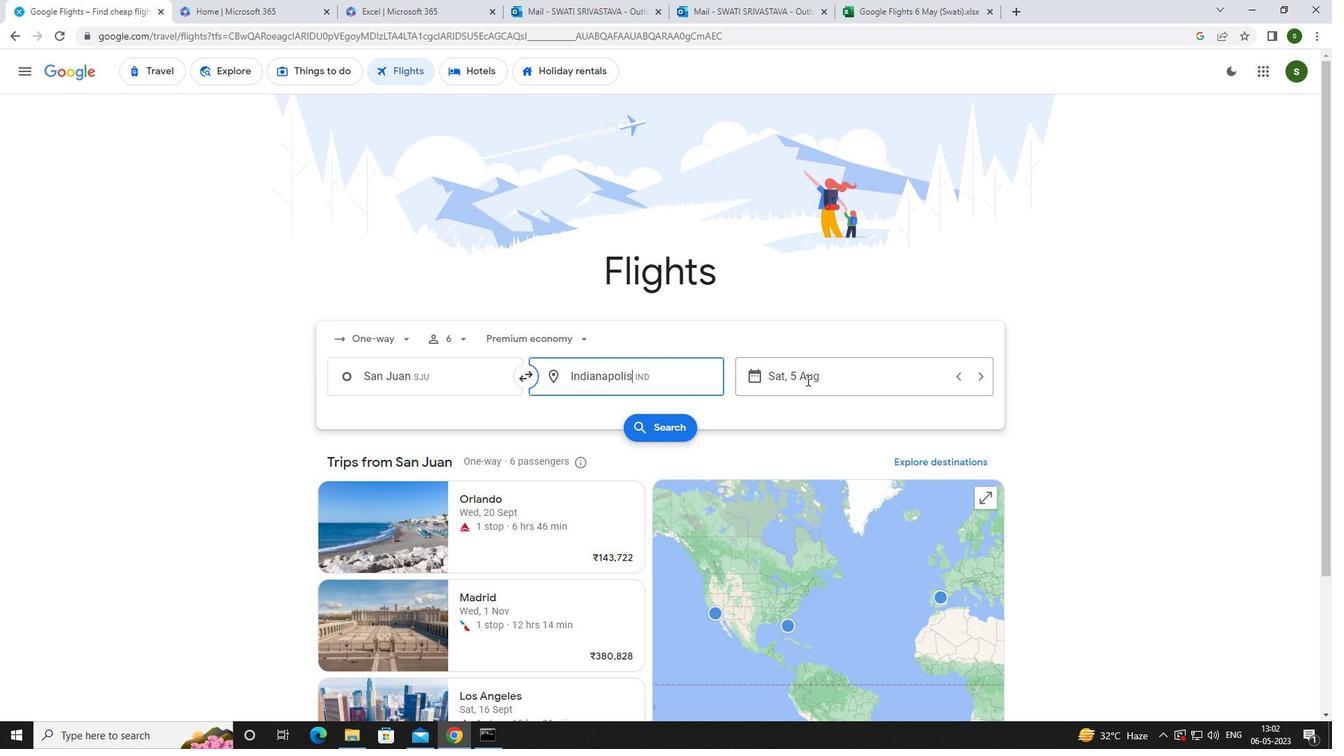 
Action: Mouse moved to (711, 466)
Screenshot: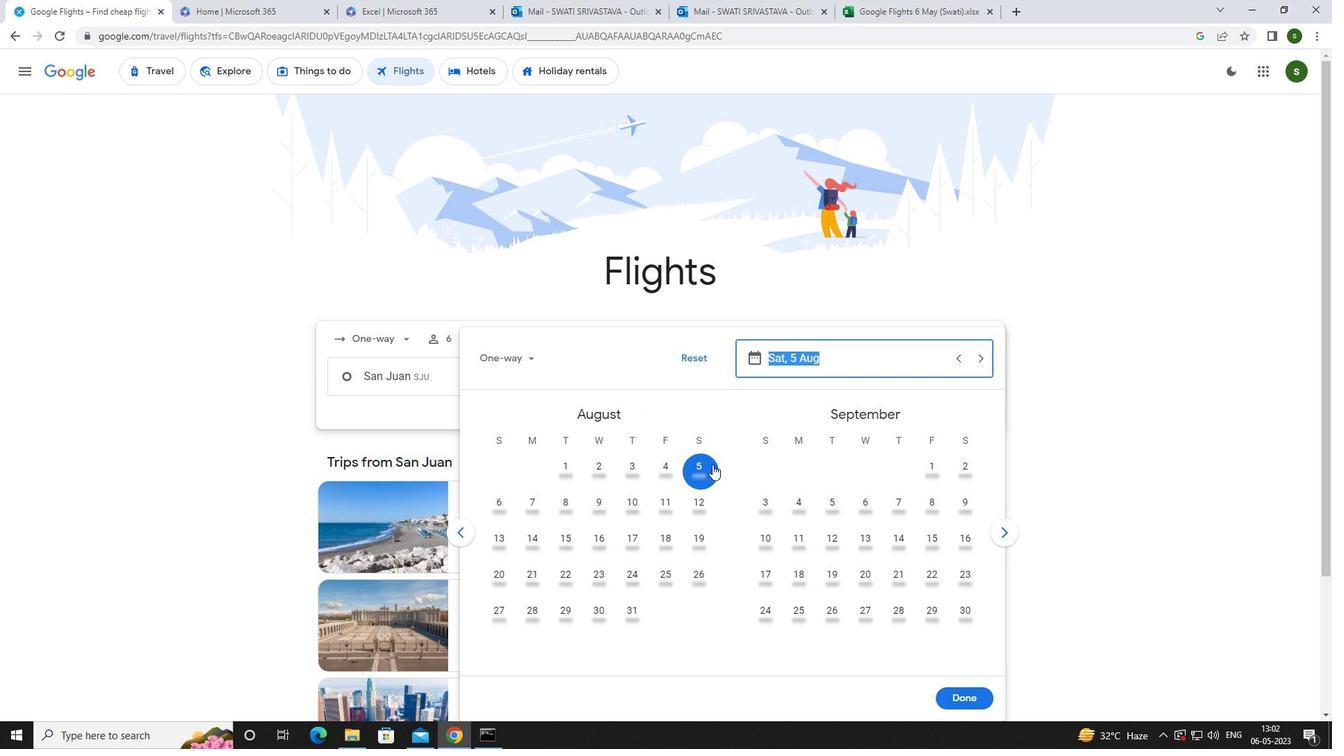 
Action: Mouse pressed left at (711, 466)
Screenshot: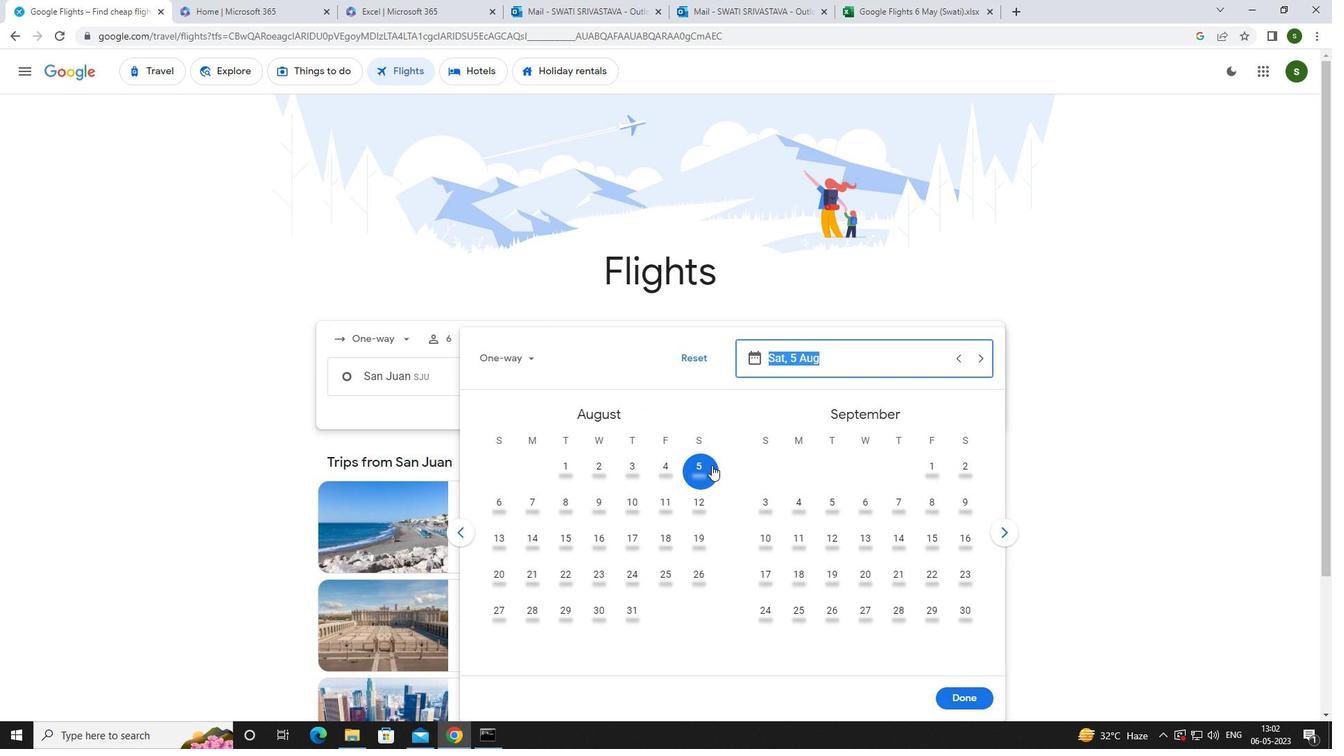 
Action: Mouse moved to (940, 696)
Screenshot: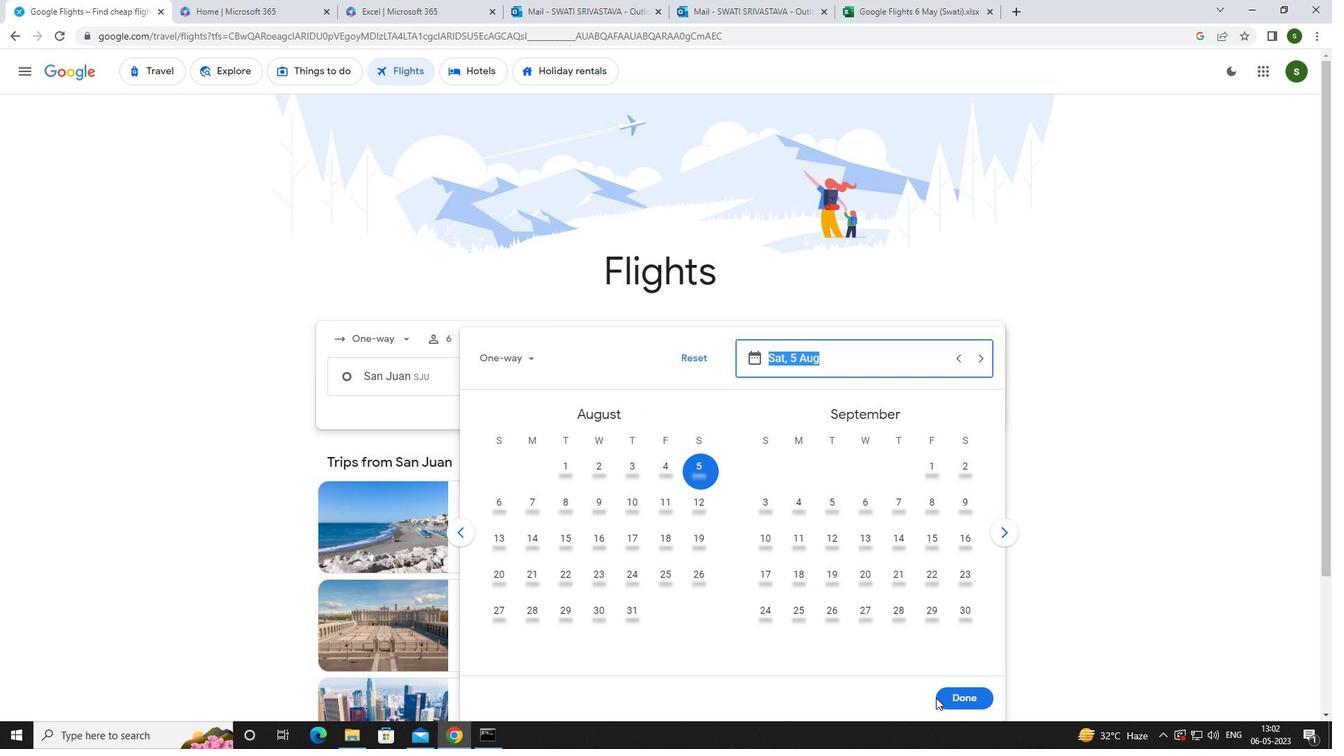 
Action: Mouse pressed left at (940, 696)
Screenshot: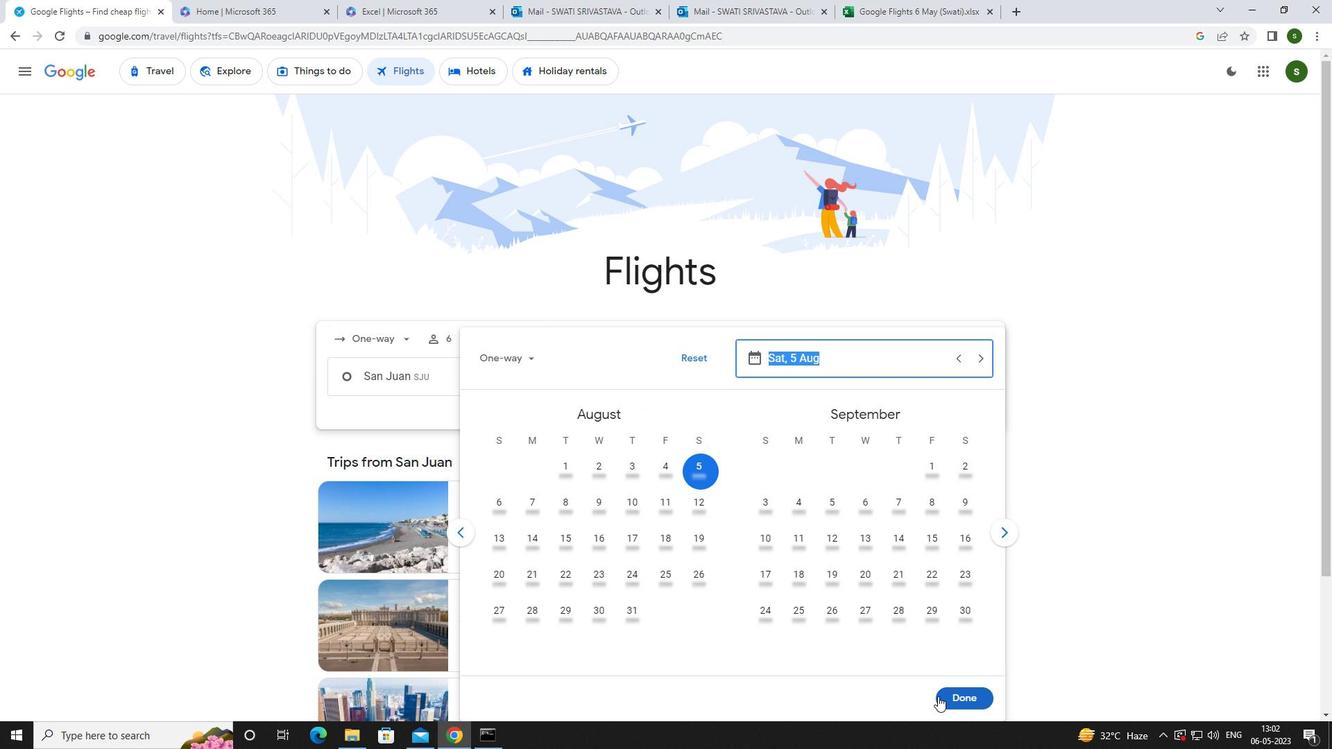 
Action: Mouse moved to (655, 429)
Screenshot: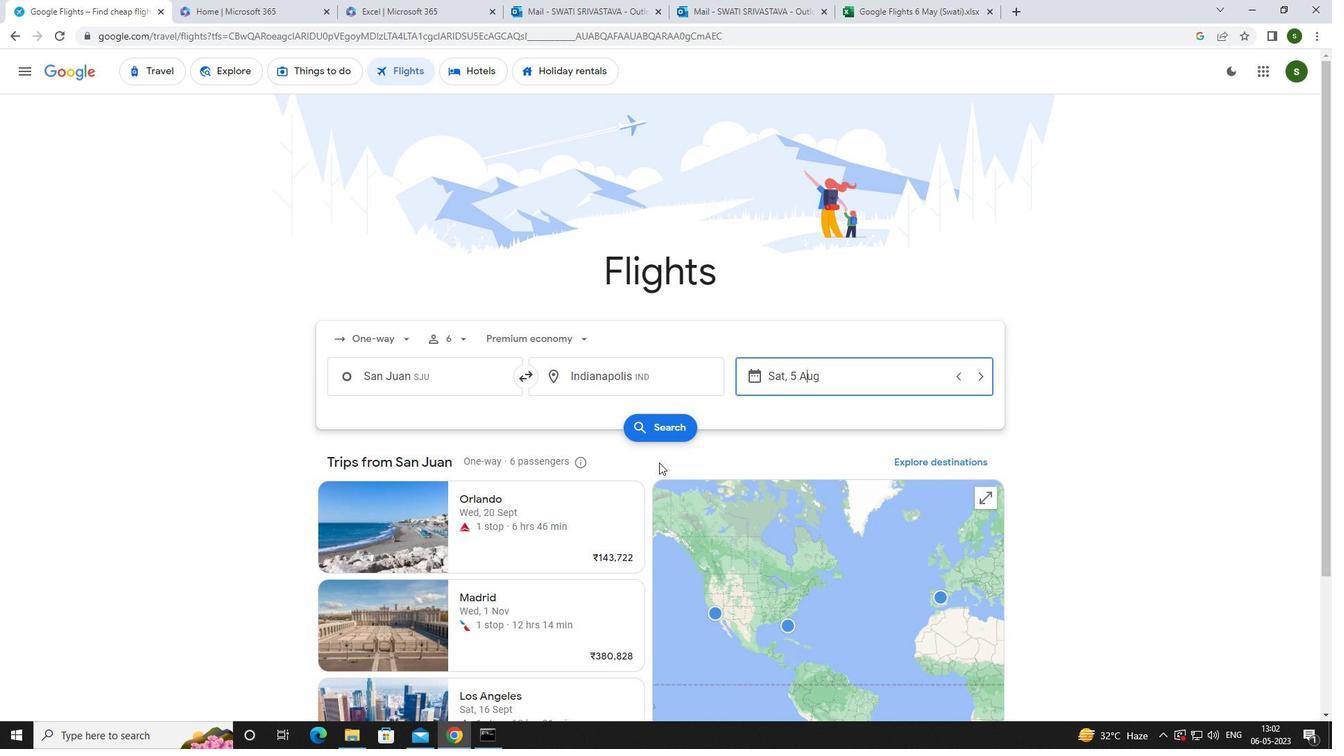
Action: Mouse pressed left at (655, 429)
Screenshot: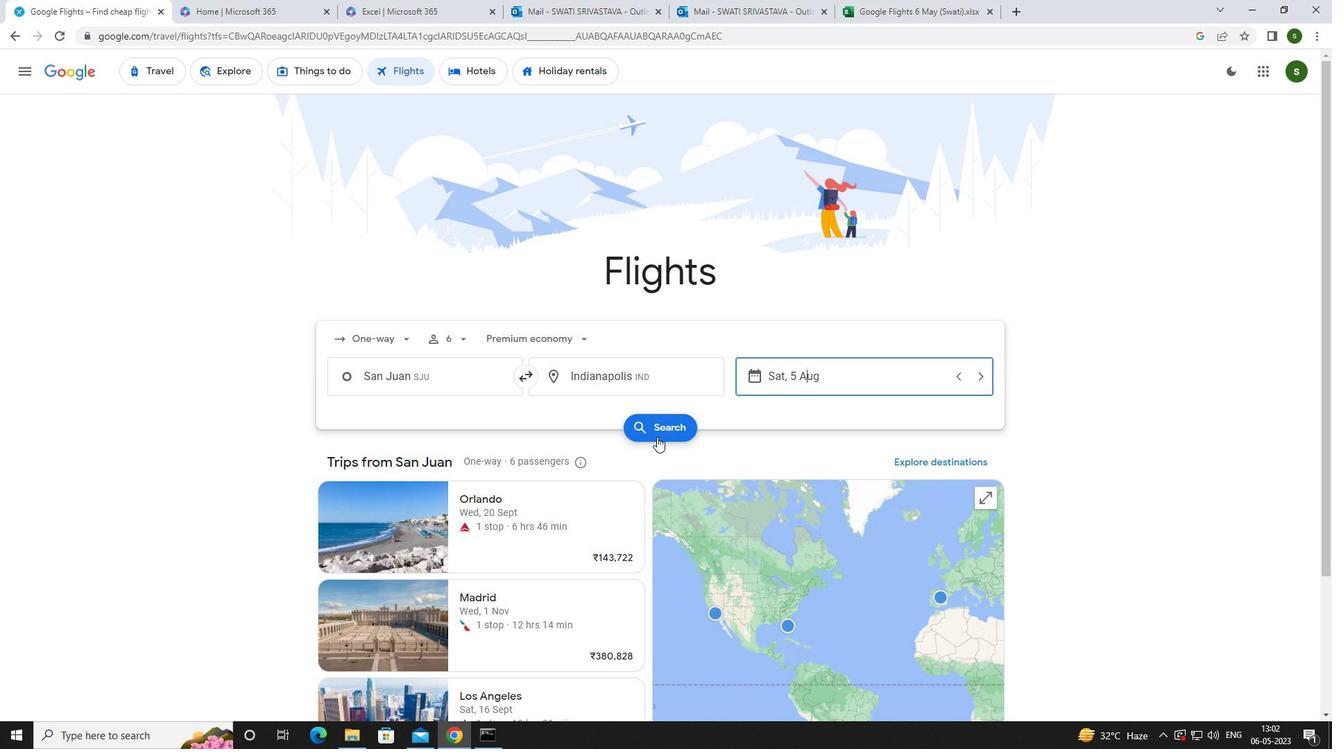 
Action: Mouse moved to (347, 198)
Screenshot: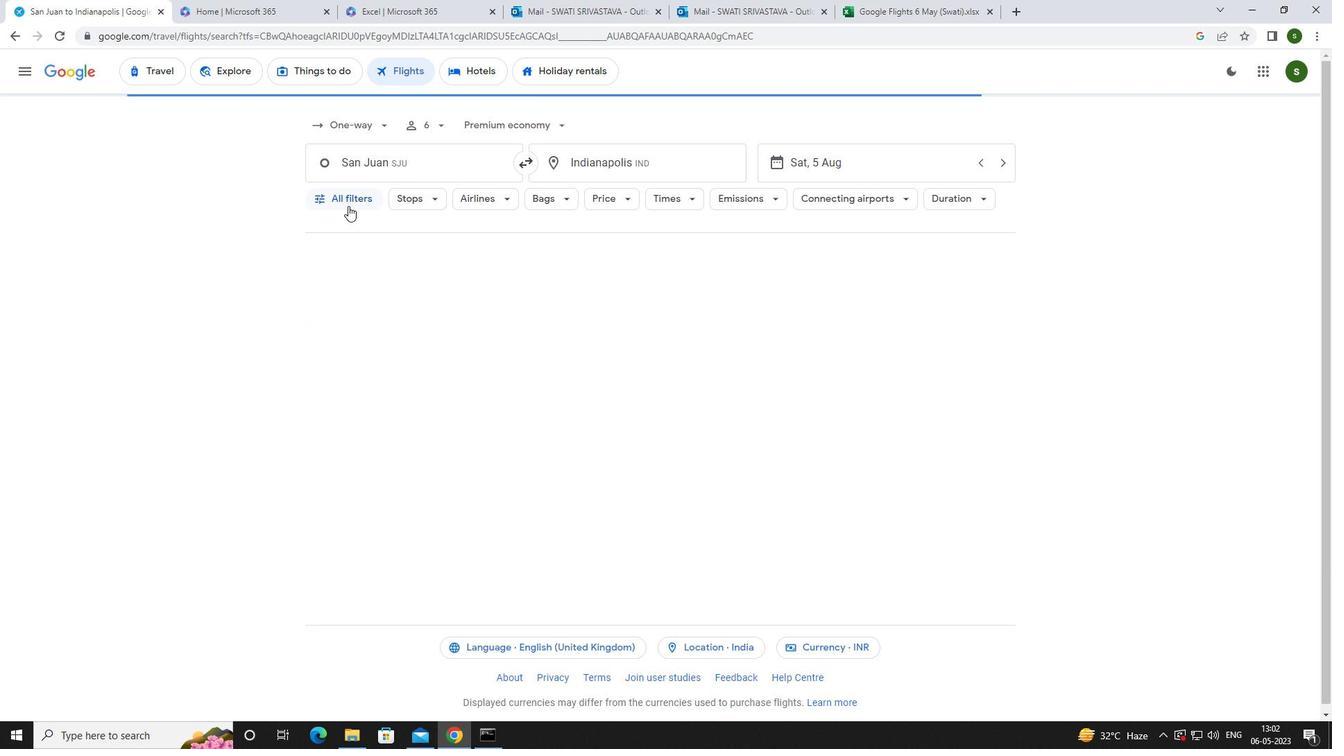 
Action: Mouse pressed left at (347, 198)
Screenshot: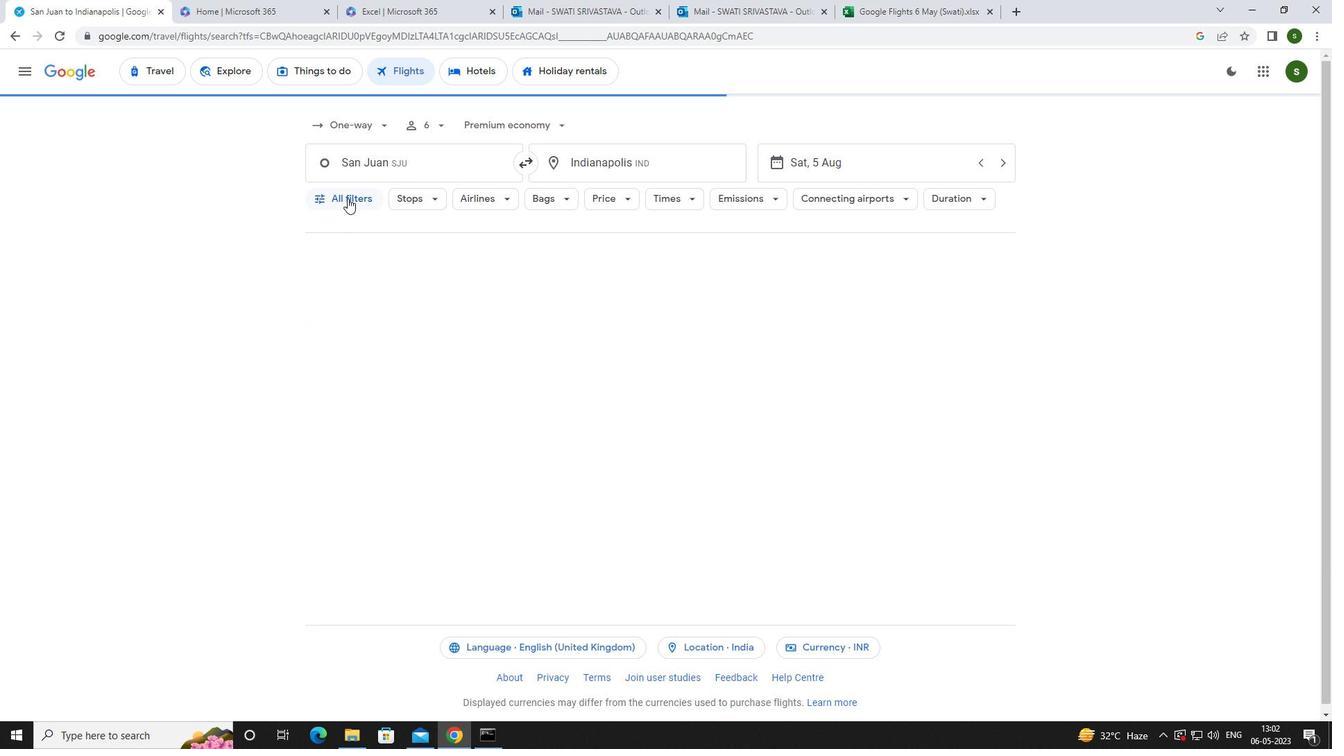 
Action: Mouse moved to (516, 489)
Screenshot: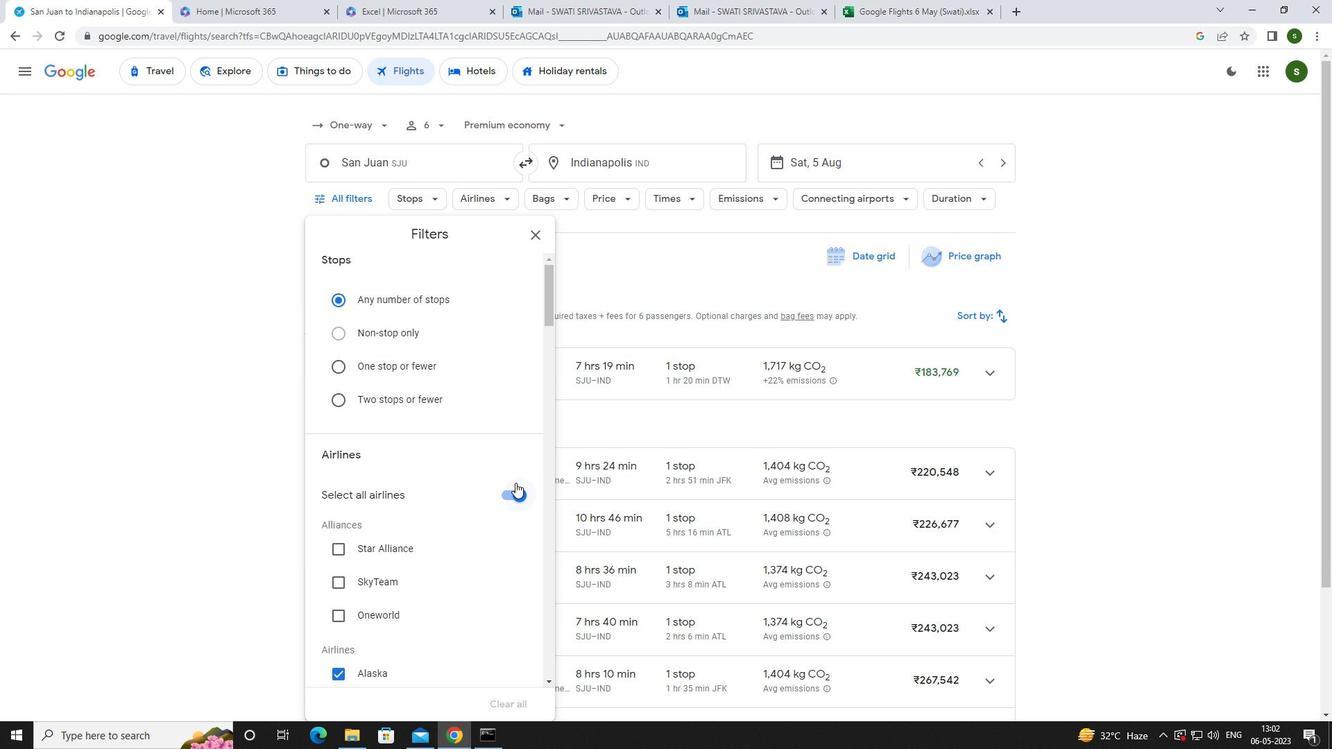 
Action: Mouse pressed left at (516, 489)
Screenshot: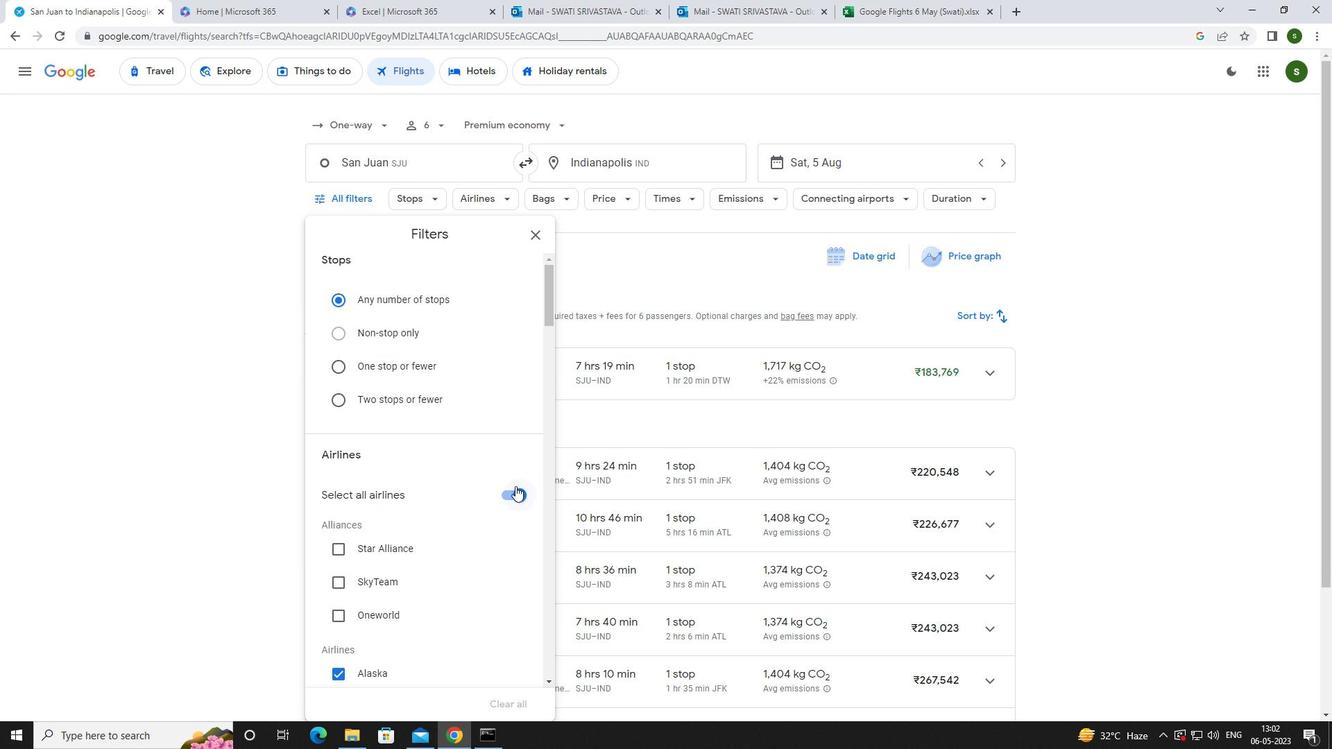 
Action: Mouse moved to (468, 451)
Screenshot: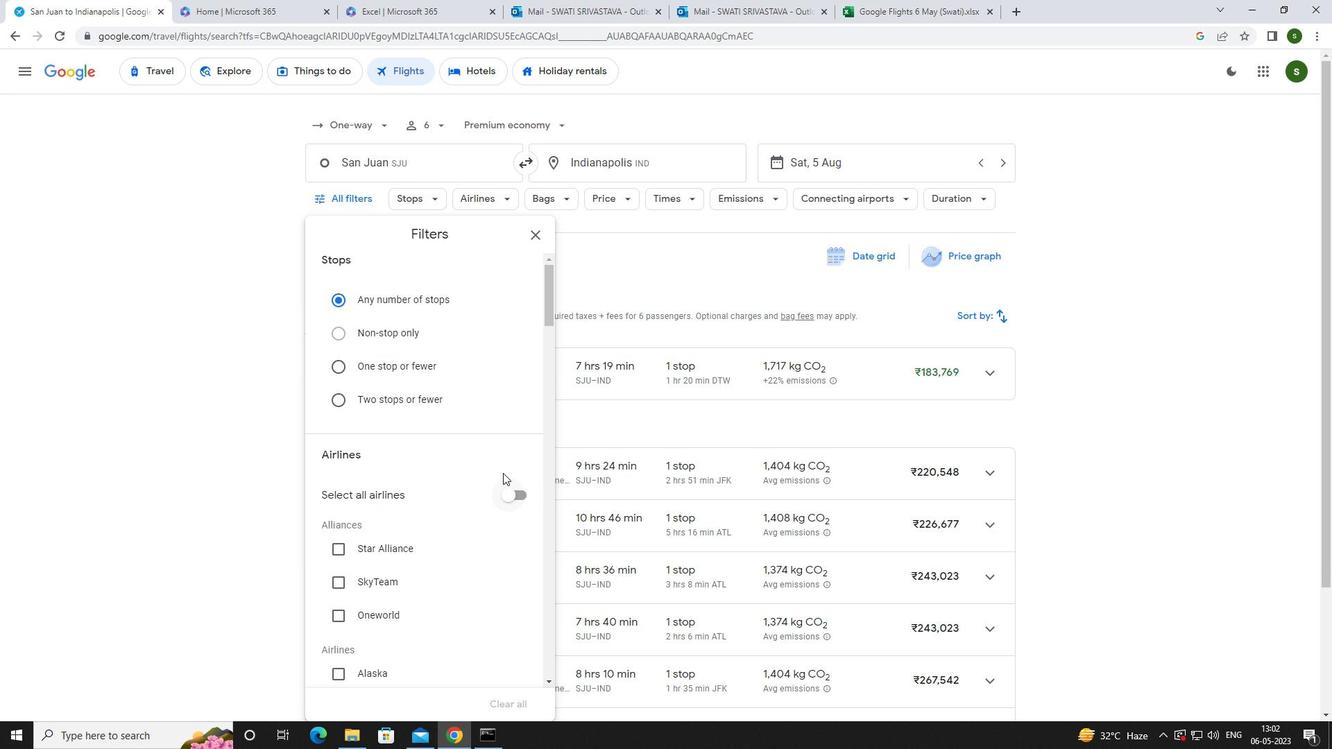 
Action: Mouse scrolled (468, 451) with delta (0, 0)
Screenshot: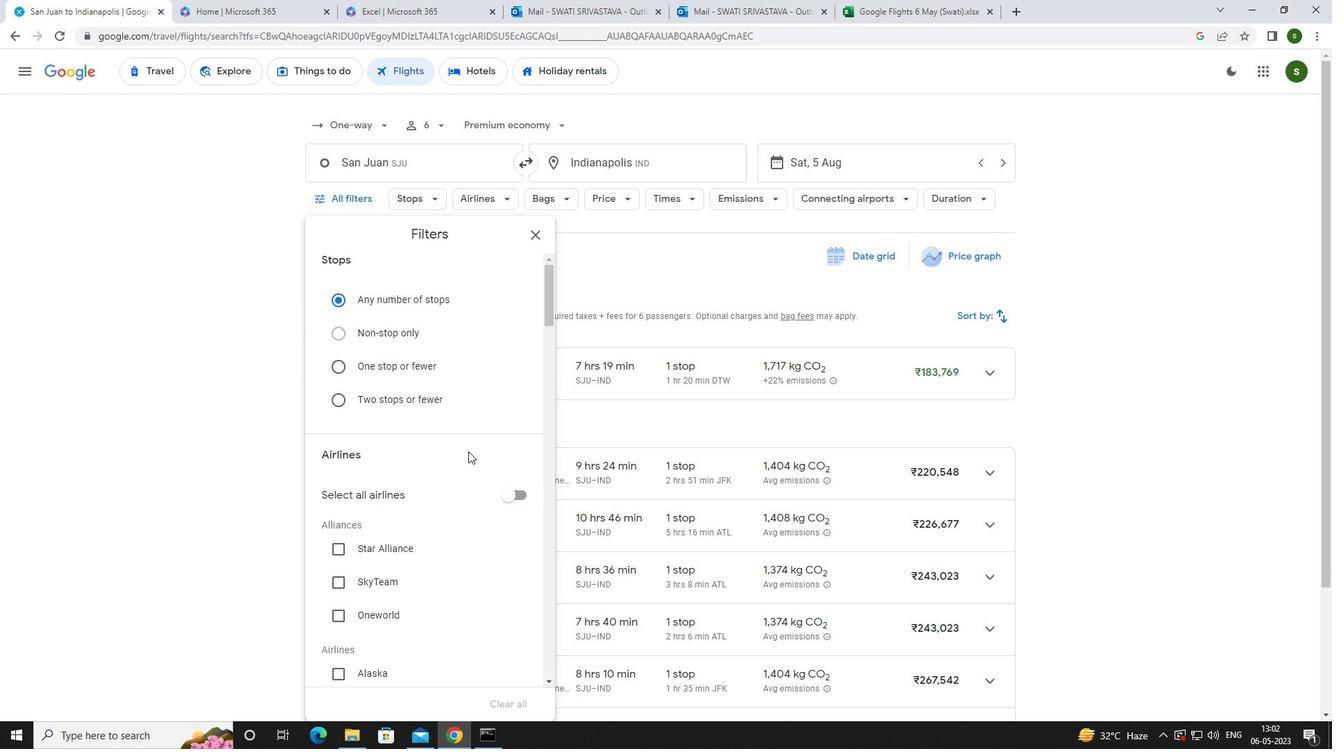 
Action: Mouse scrolled (468, 451) with delta (0, 0)
Screenshot: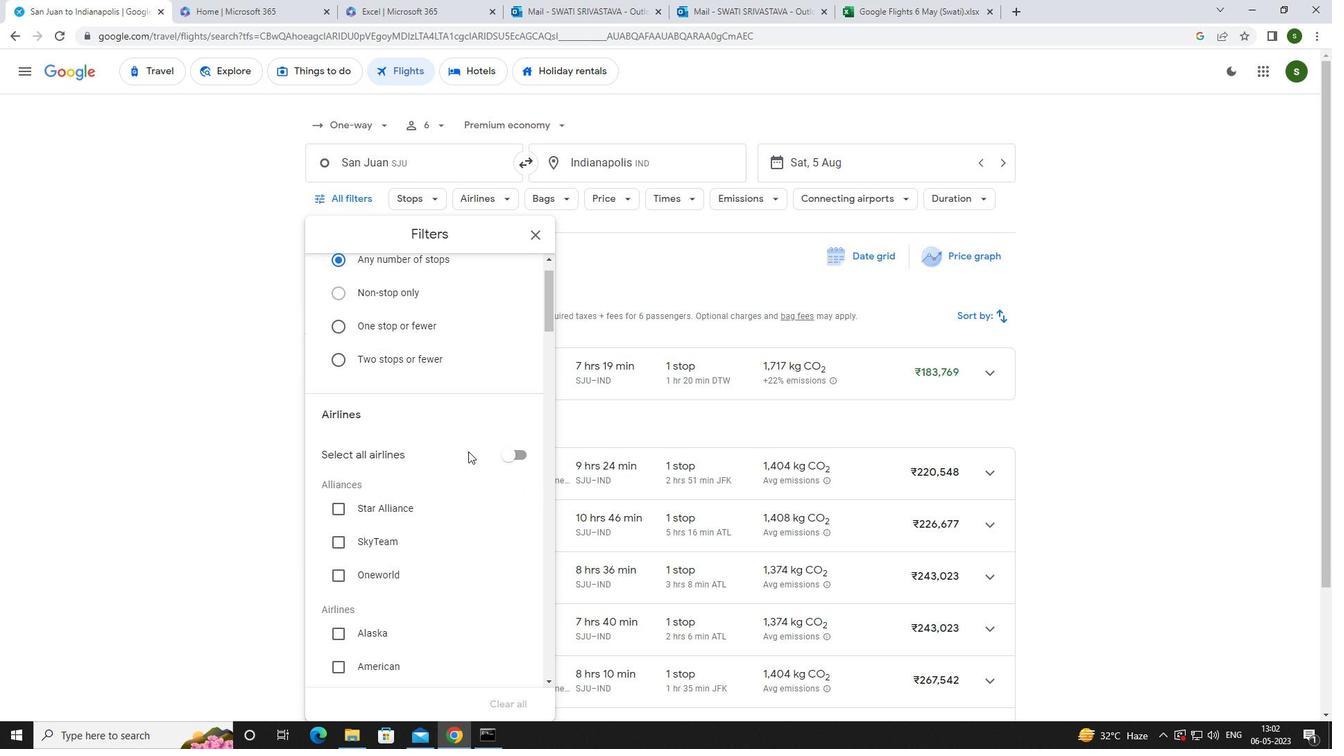 
Action: Mouse scrolled (468, 451) with delta (0, 0)
Screenshot: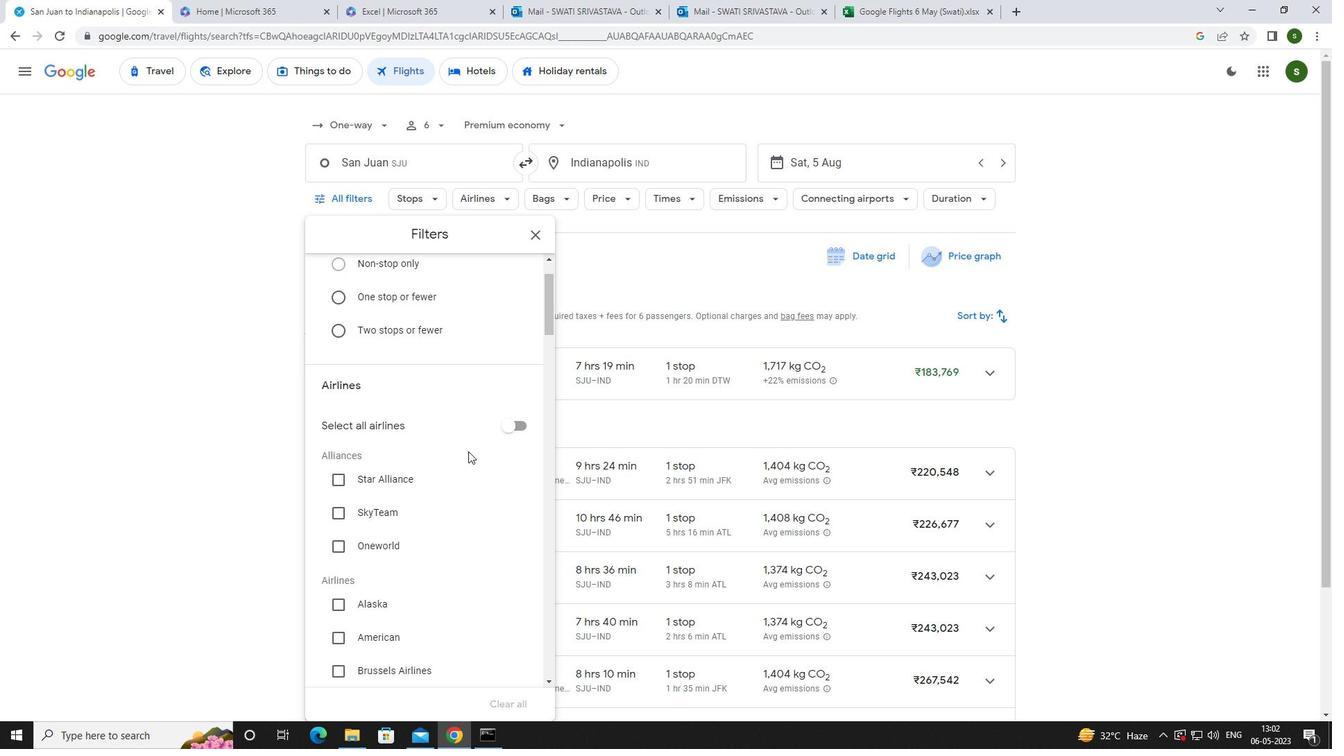 
Action: Mouse scrolled (468, 451) with delta (0, 0)
Screenshot: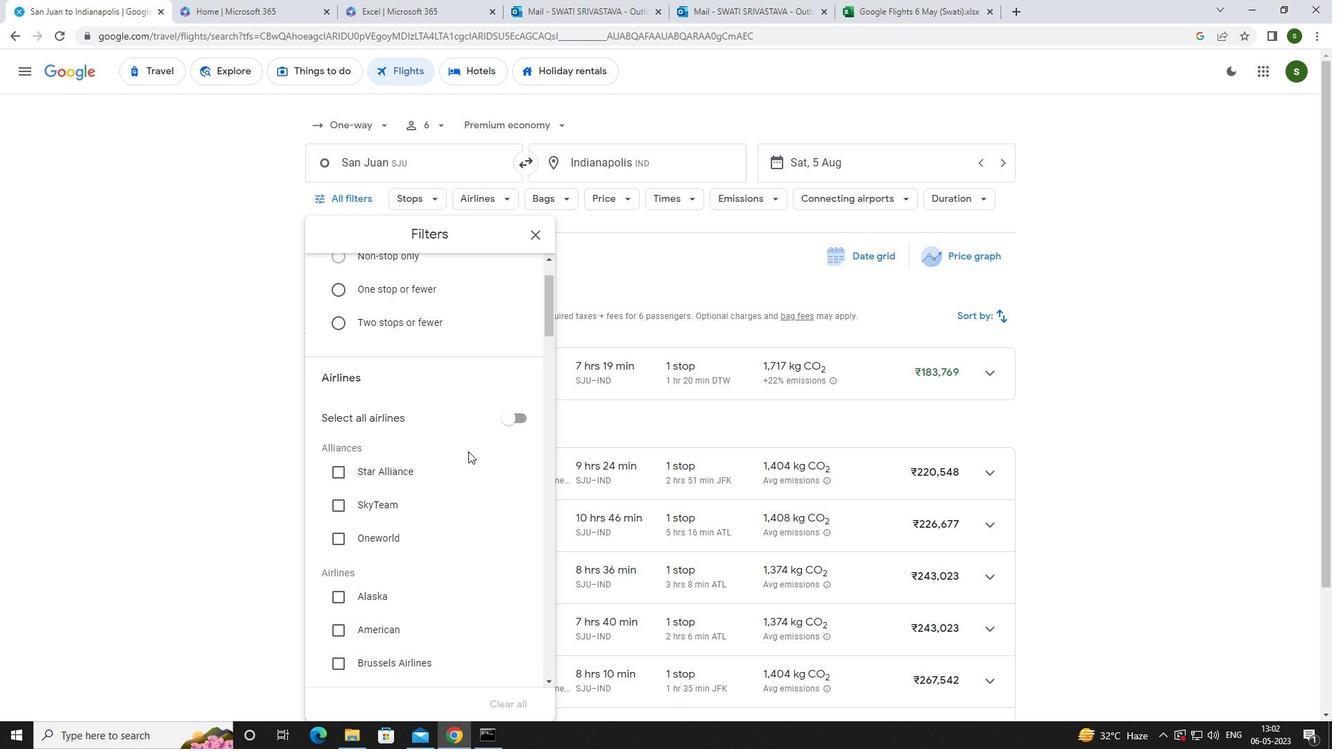 
Action: Mouse scrolled (468, 451) with delta (0, 0)
Screenshot: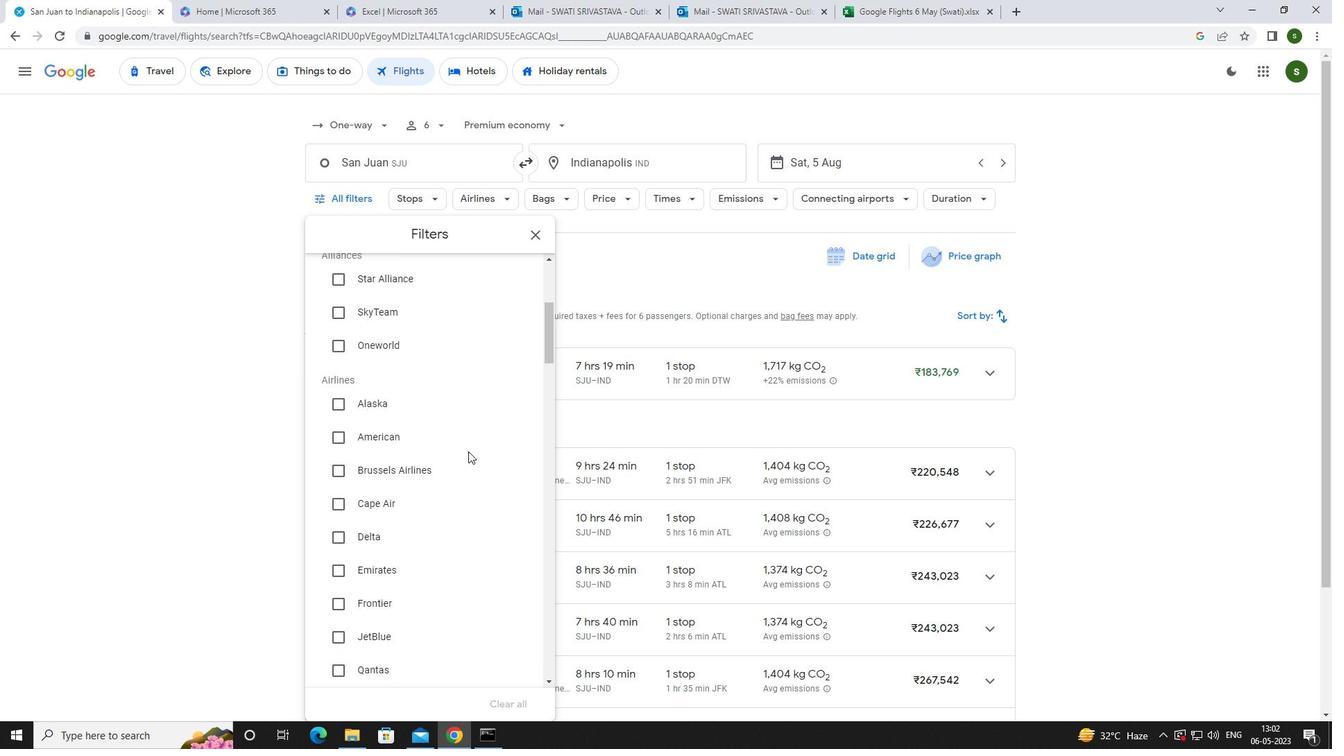 
Action: Mouse scrolled (468, 451) with delta (0, 0)
Screenshot: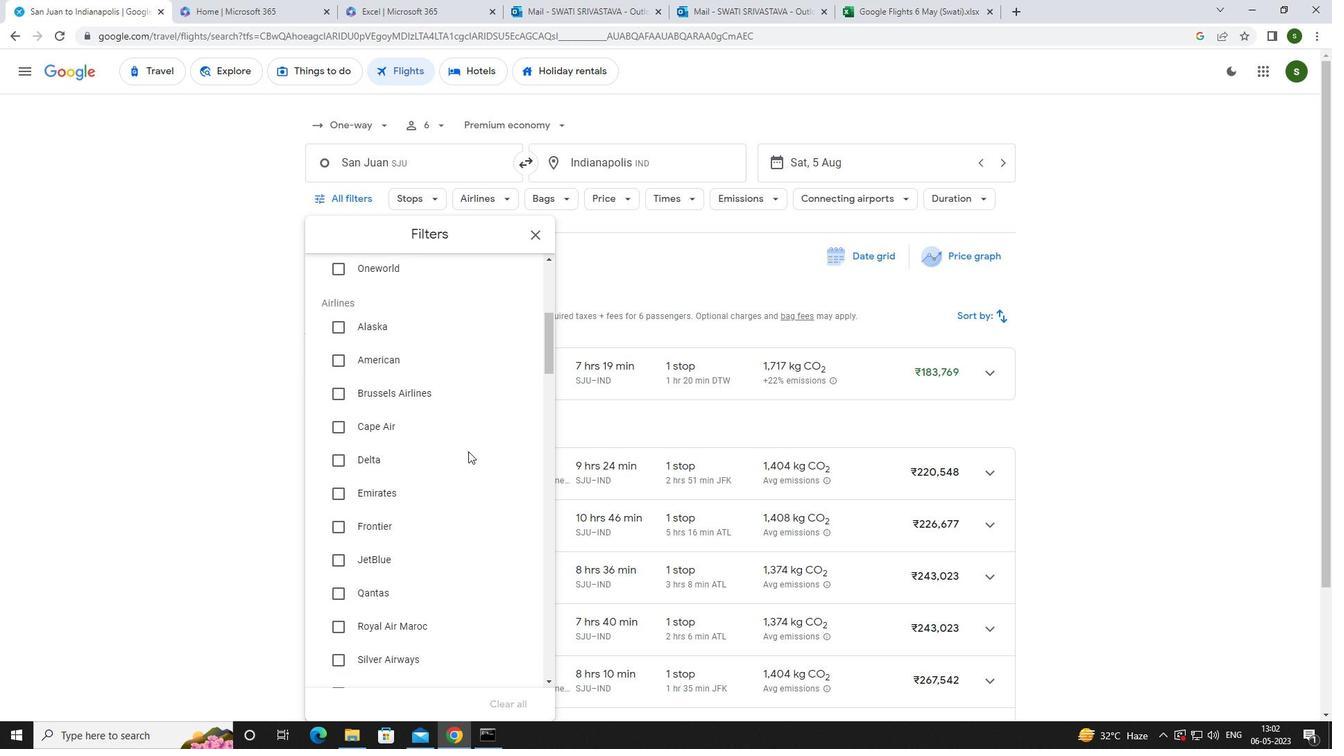 
Action: Mouse scrolled (468, 451) with delta (0, 0)
Screenshot: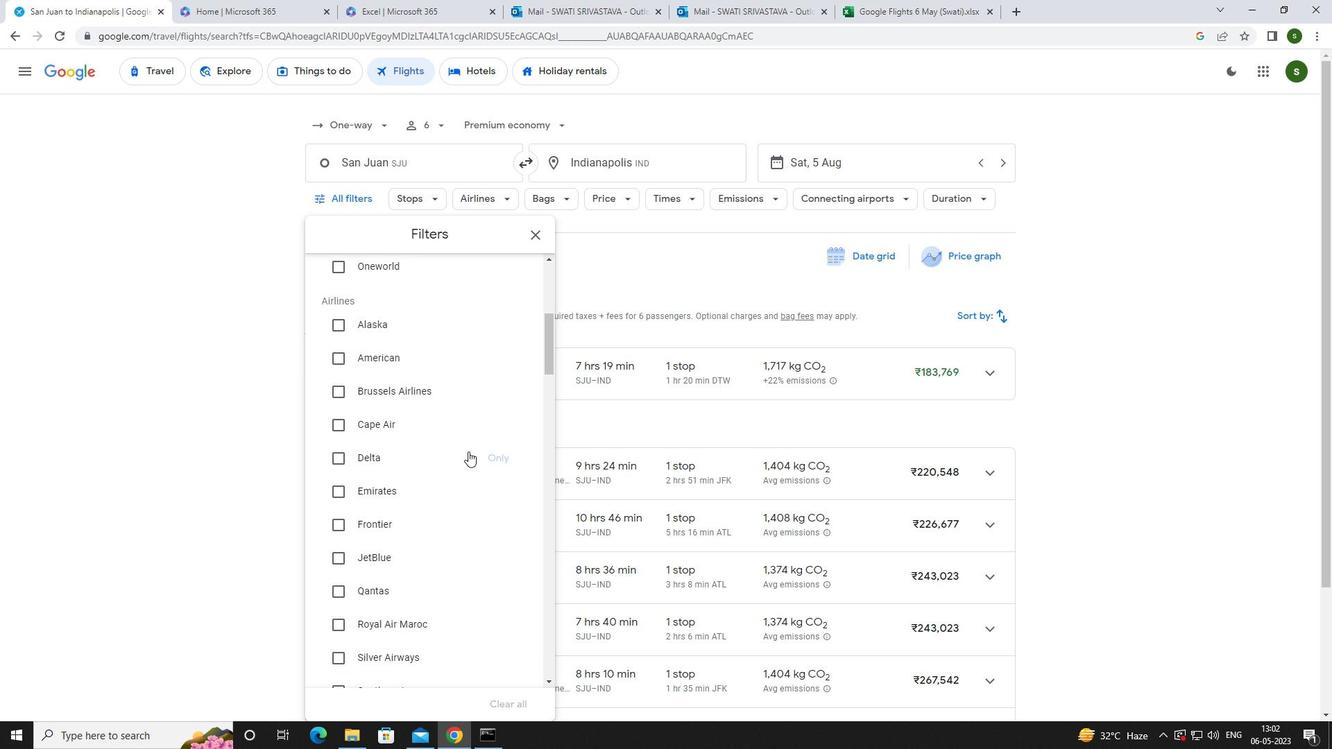 
Action: Mouse scrolled (468, 451) with delta (0, 0)
Screenshot: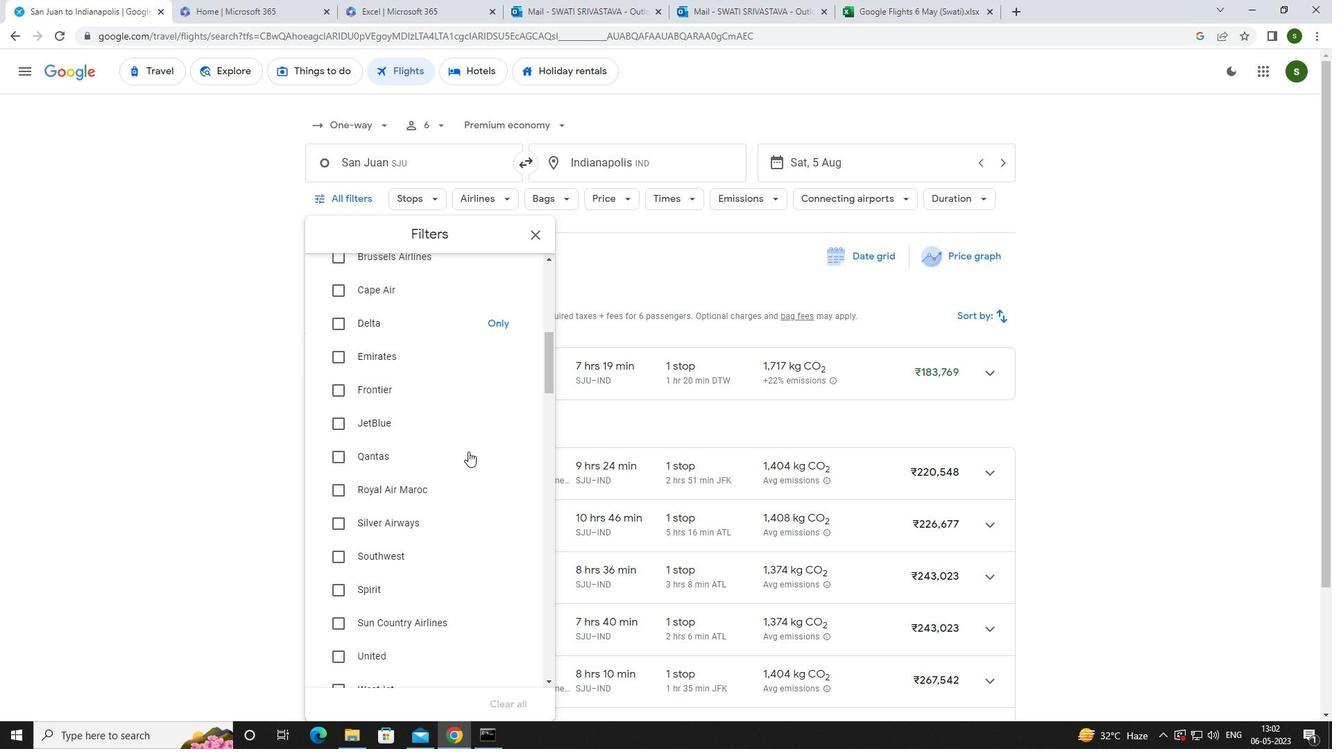 
Action: Mouse scrolled (468, 451) with delta (0, 0)
Screenshot: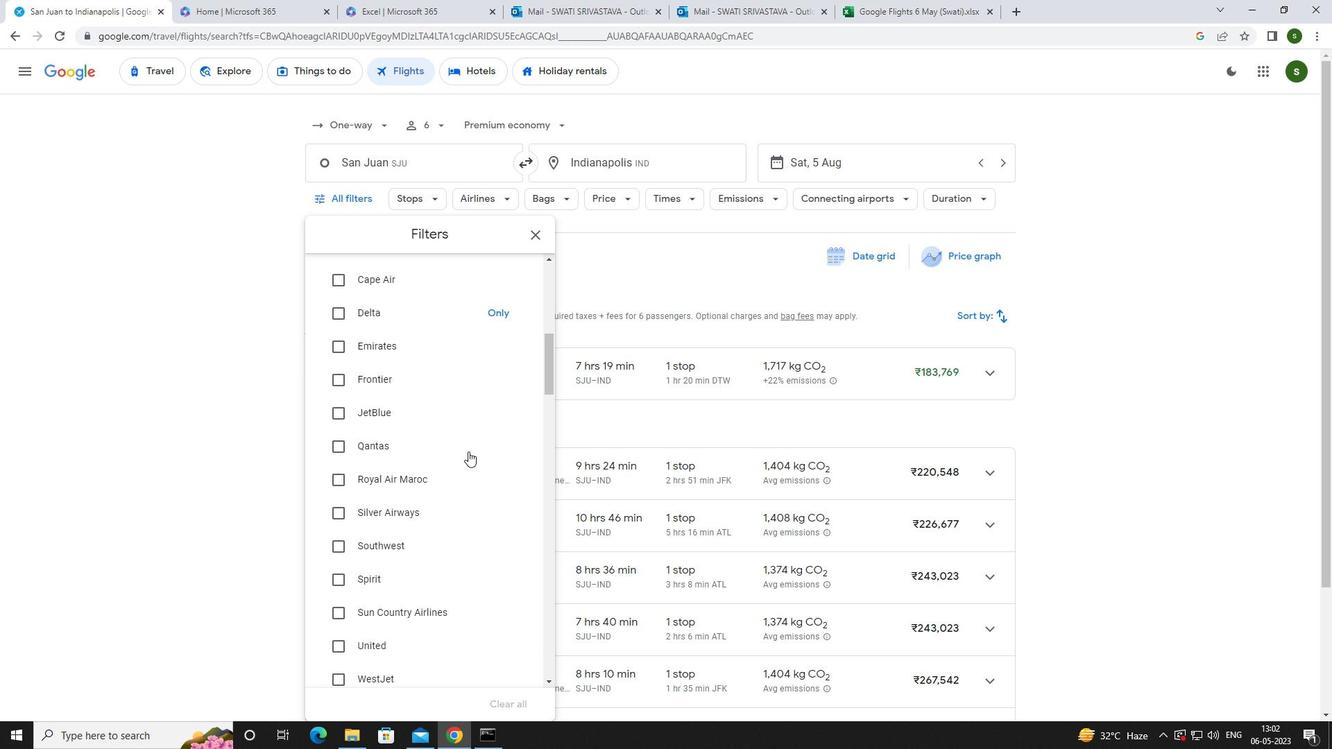 
Action: Mouse scrolled (468, 451) with delta (0, 0)
Screenshot: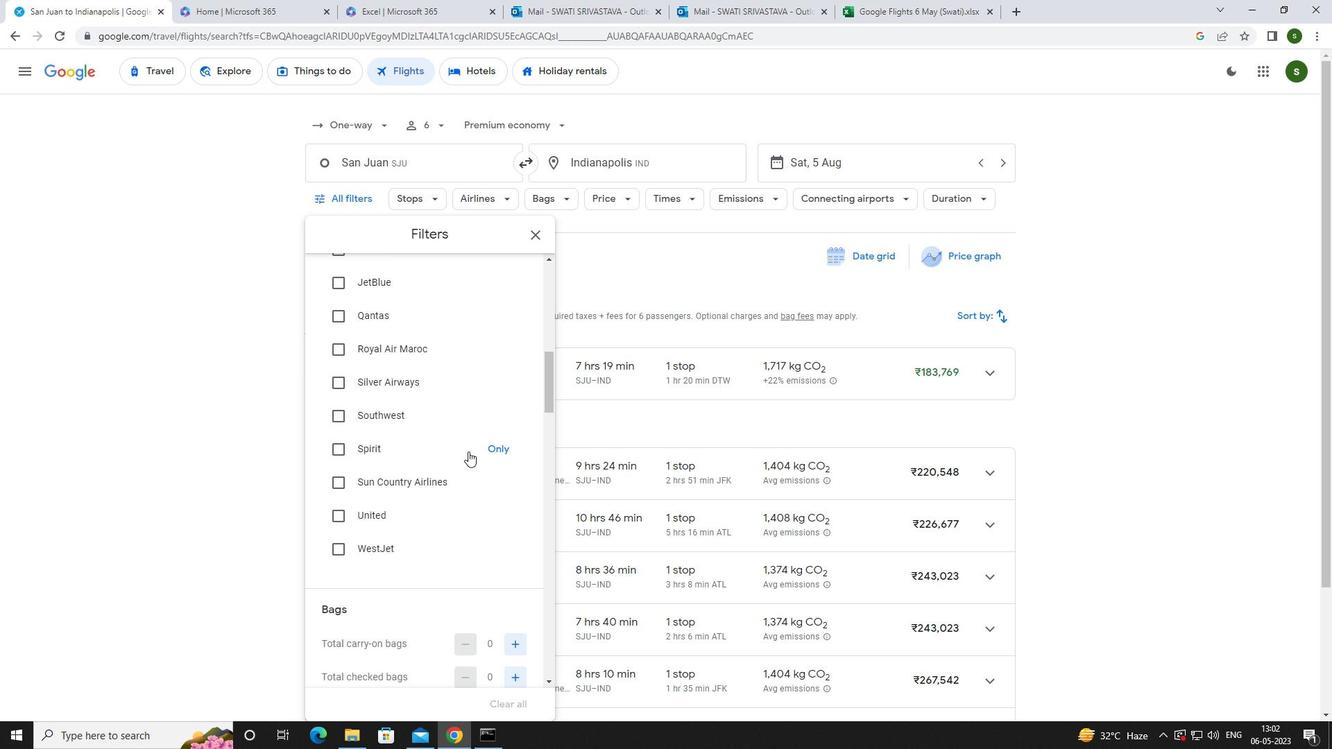 
Action: Mouse scrolled (468, 451) with delta (0, 0)
Screenshot: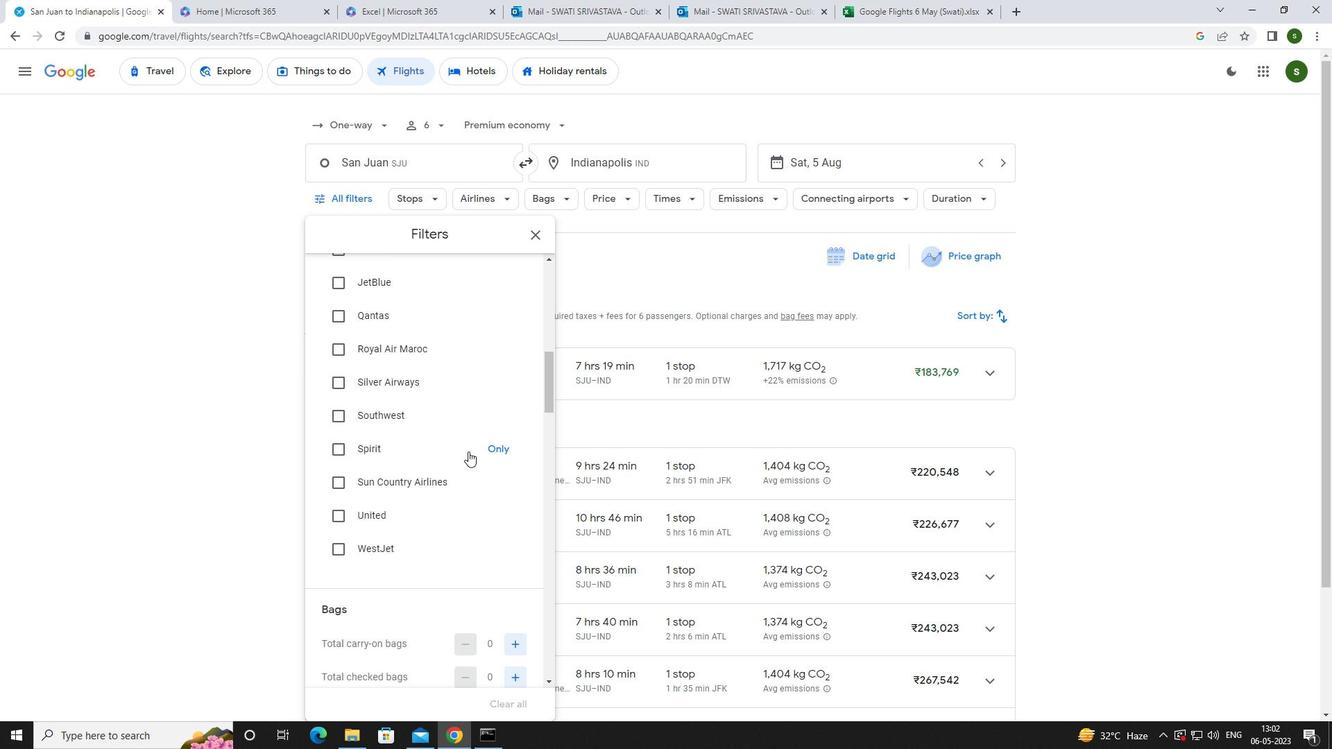 
Action: Mouse scrolled (468, 451) with delta (0, 0)
Screenshot: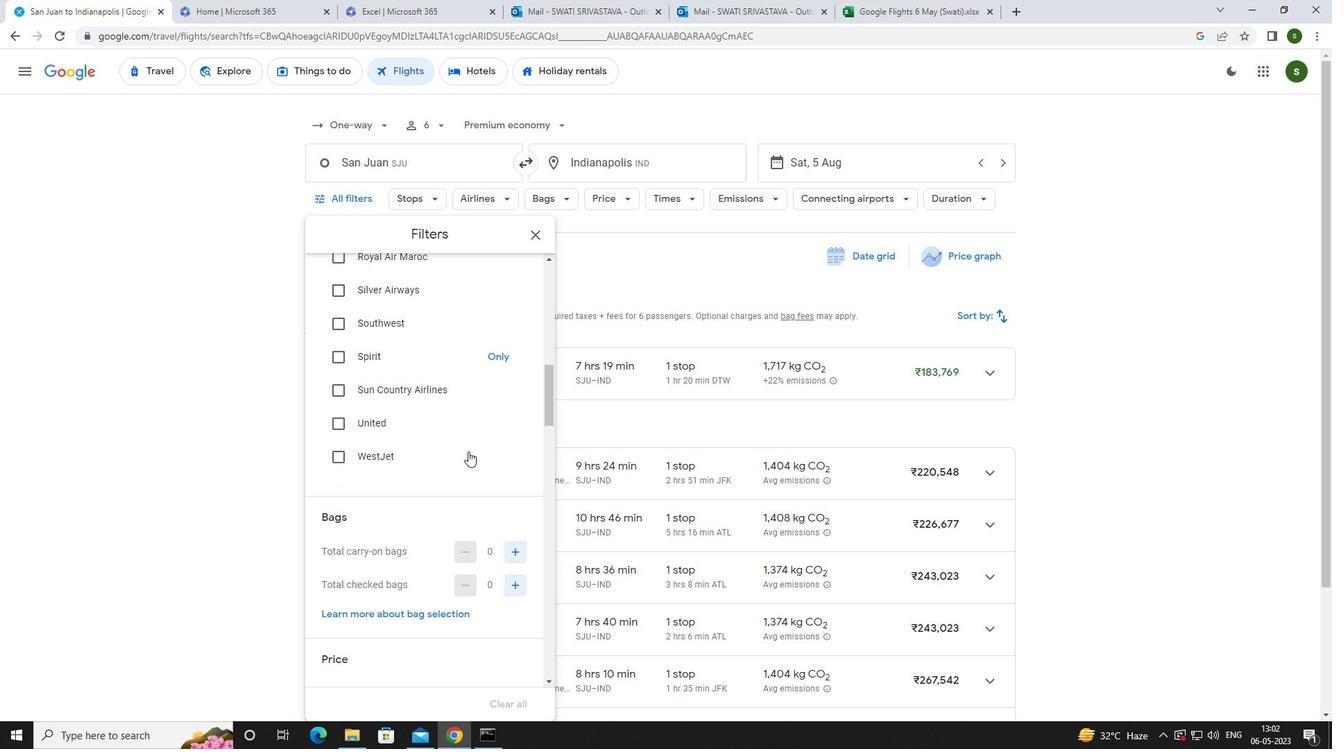 
Action: Mouse moved to (510, 471)
Screenshot: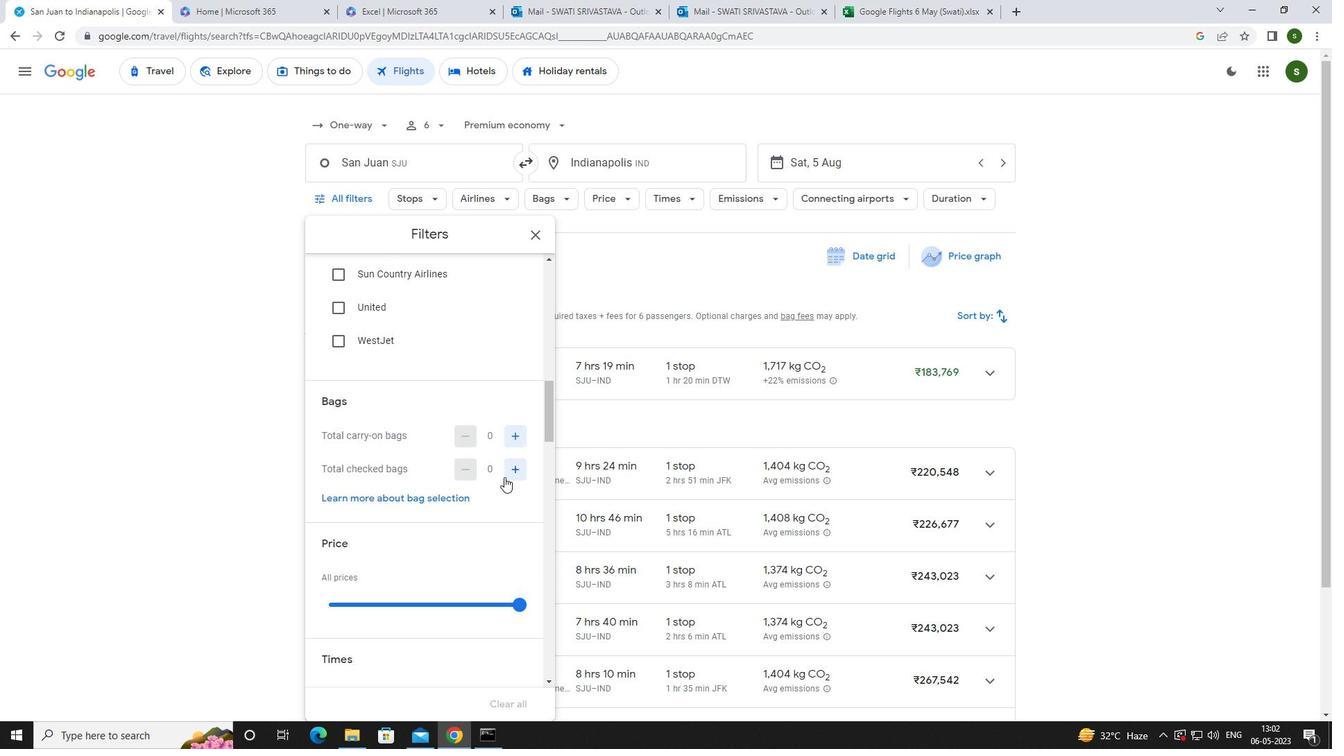 
Action: Mouse pressed left at (510, 471)
Screenshot: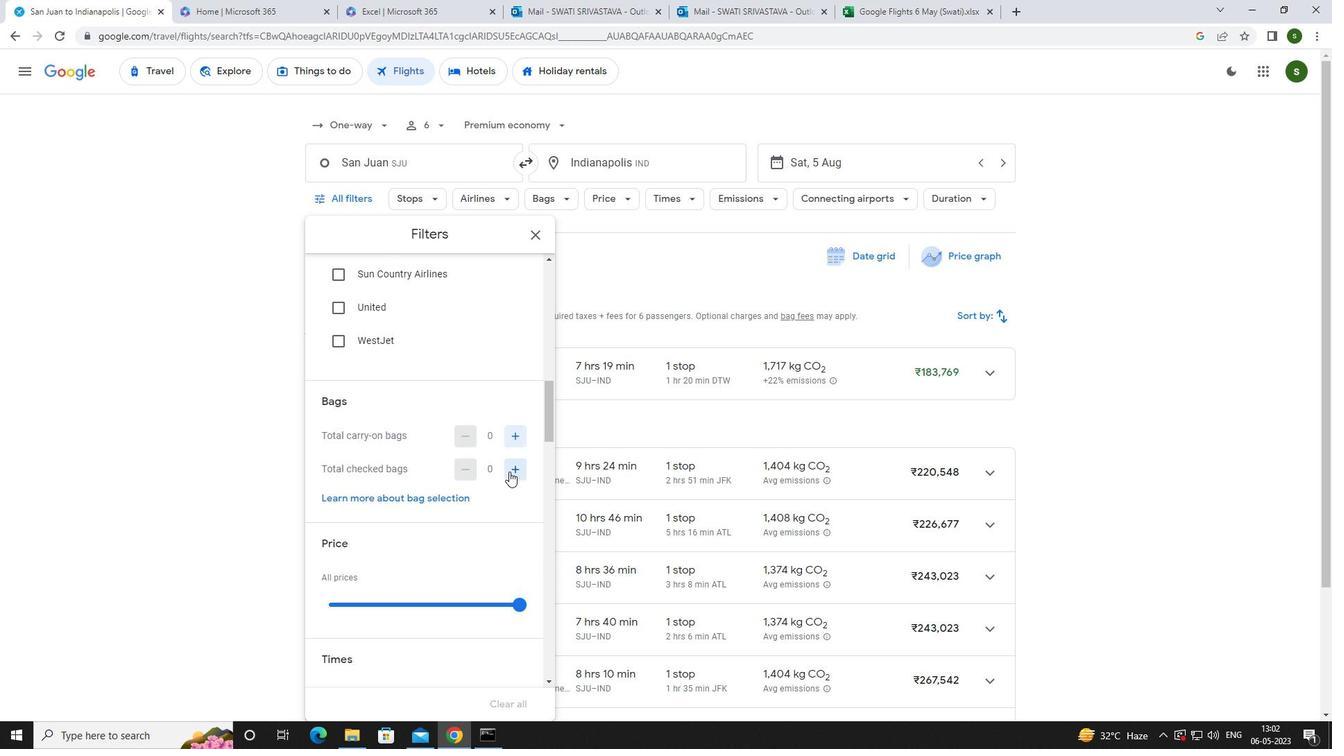
Action: Mouse pressed left at (510, 471)
Screenshot: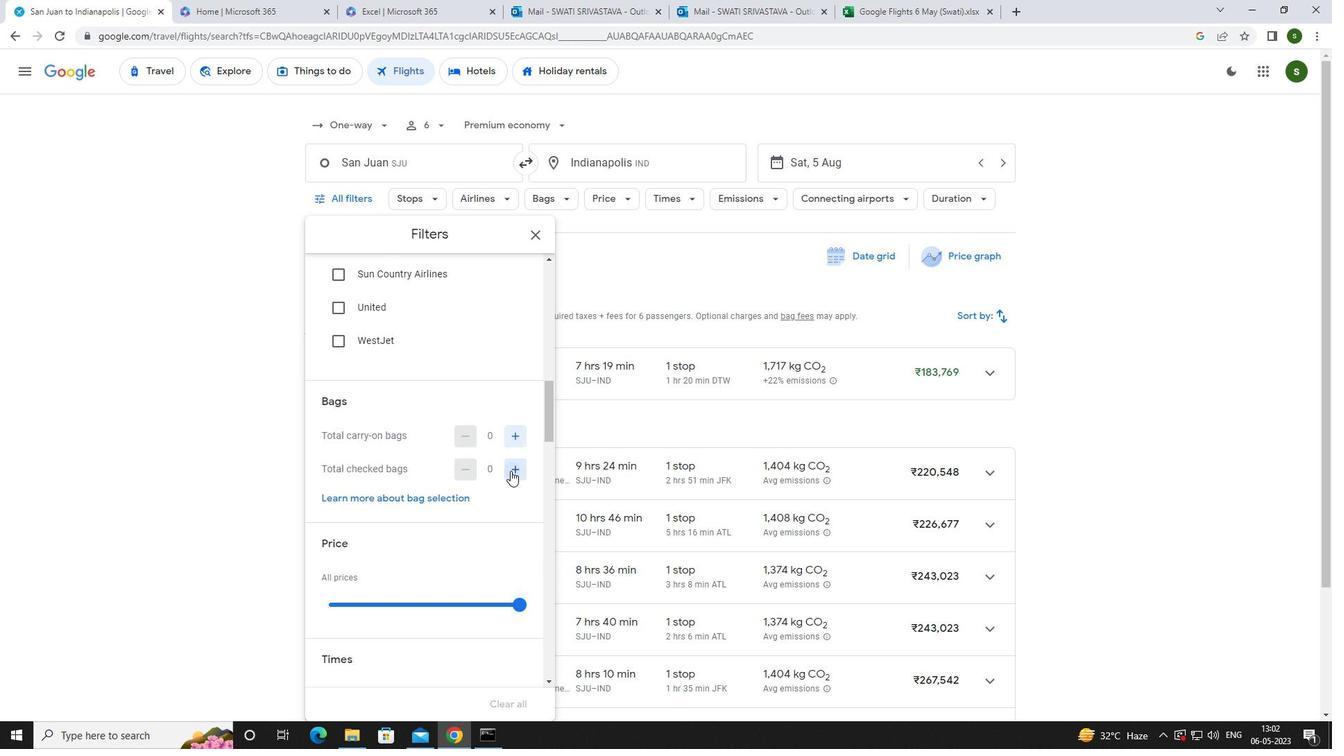 
Action: Mouse pressed left at (510, 471)
Screenshot: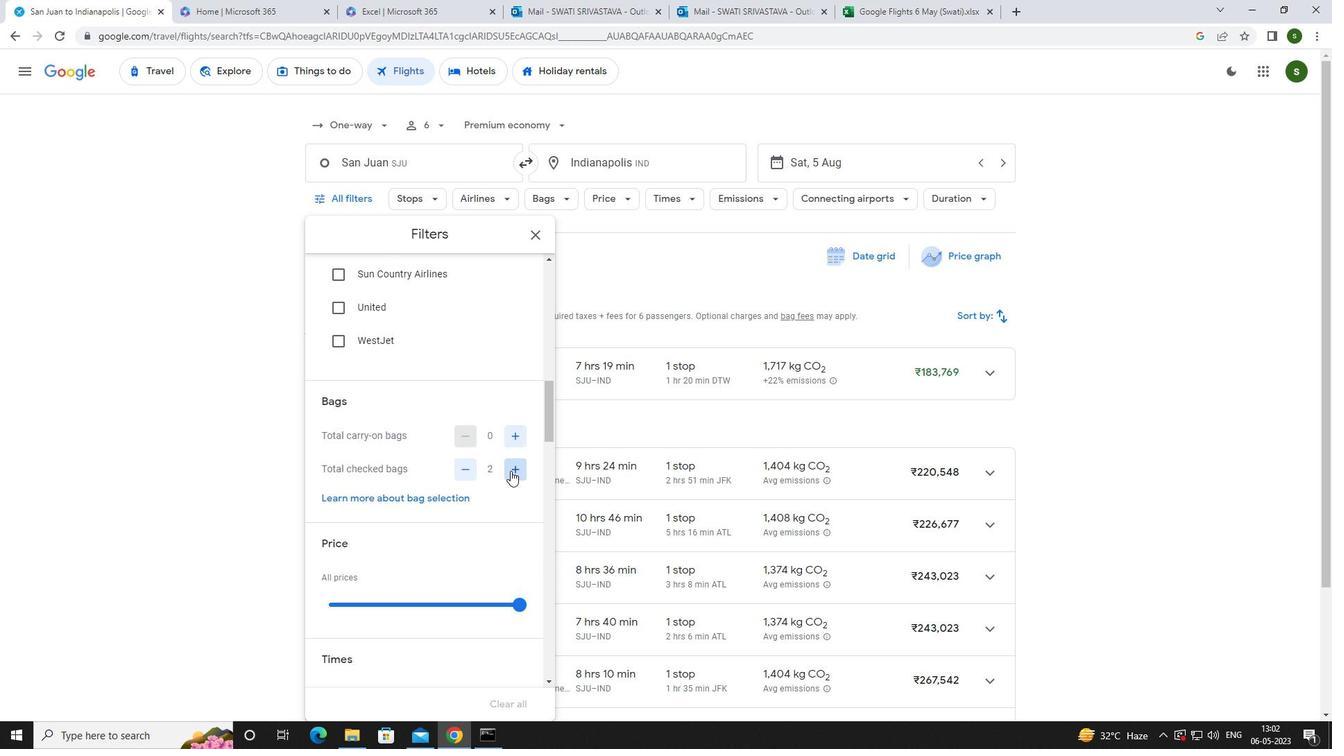 
Action: Mouse scrolled (510, 470) with delta (0, 0)
Screenshot: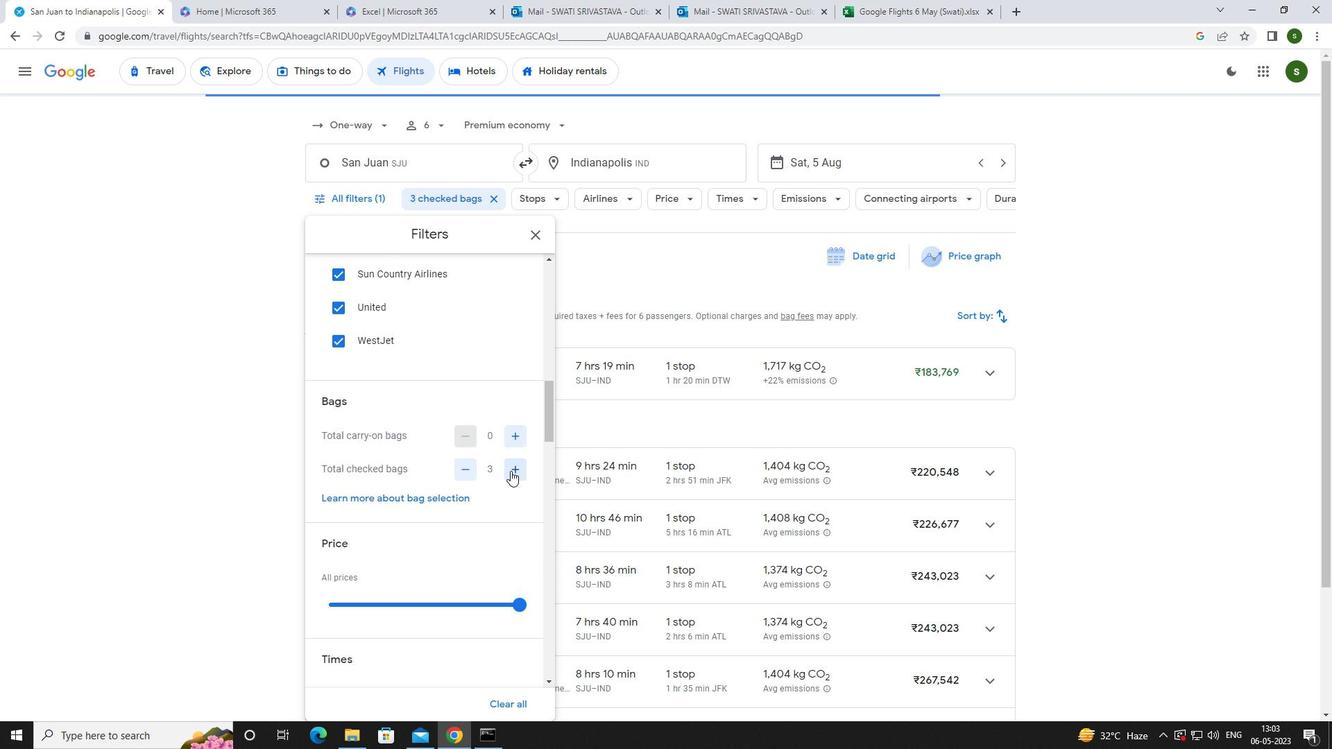 
Action: Mouse scrolled (510, 470) with delta (0, 0)
Screenshot: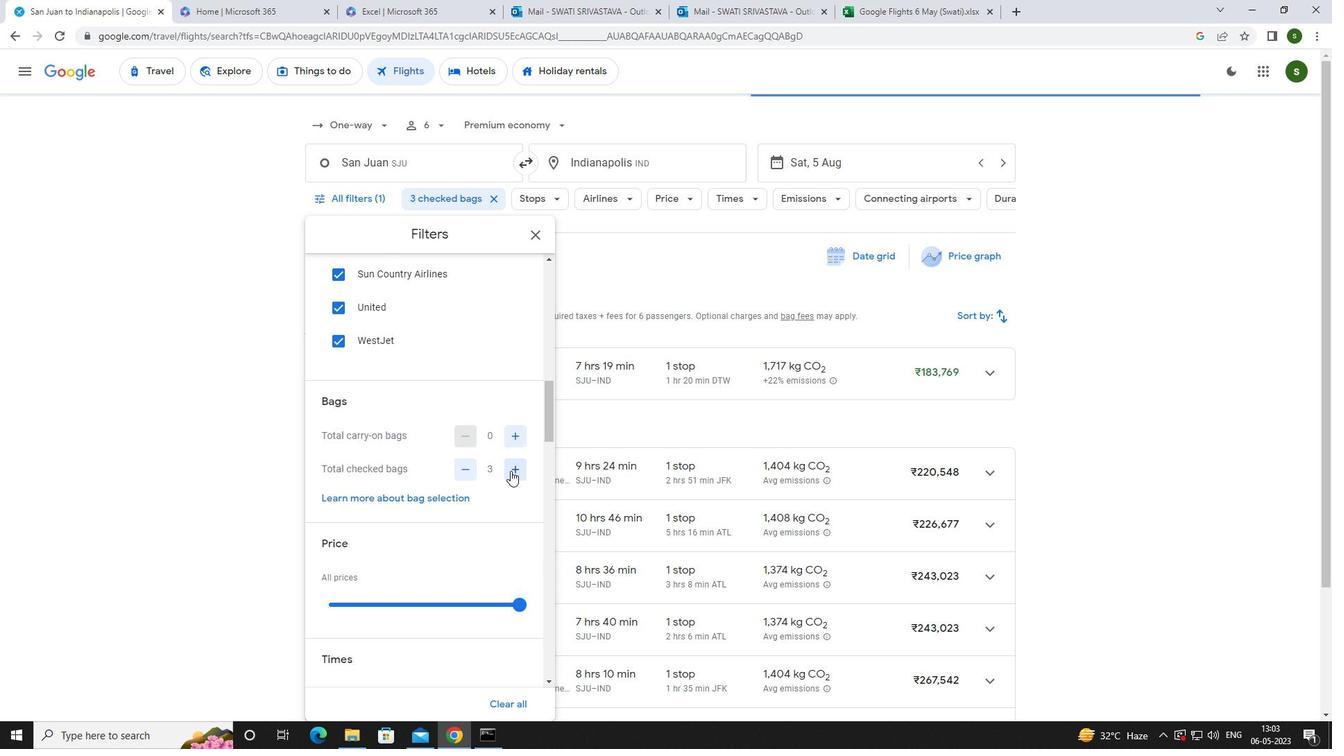 
Action: Mouse moved to (520, 466)
Screenshot: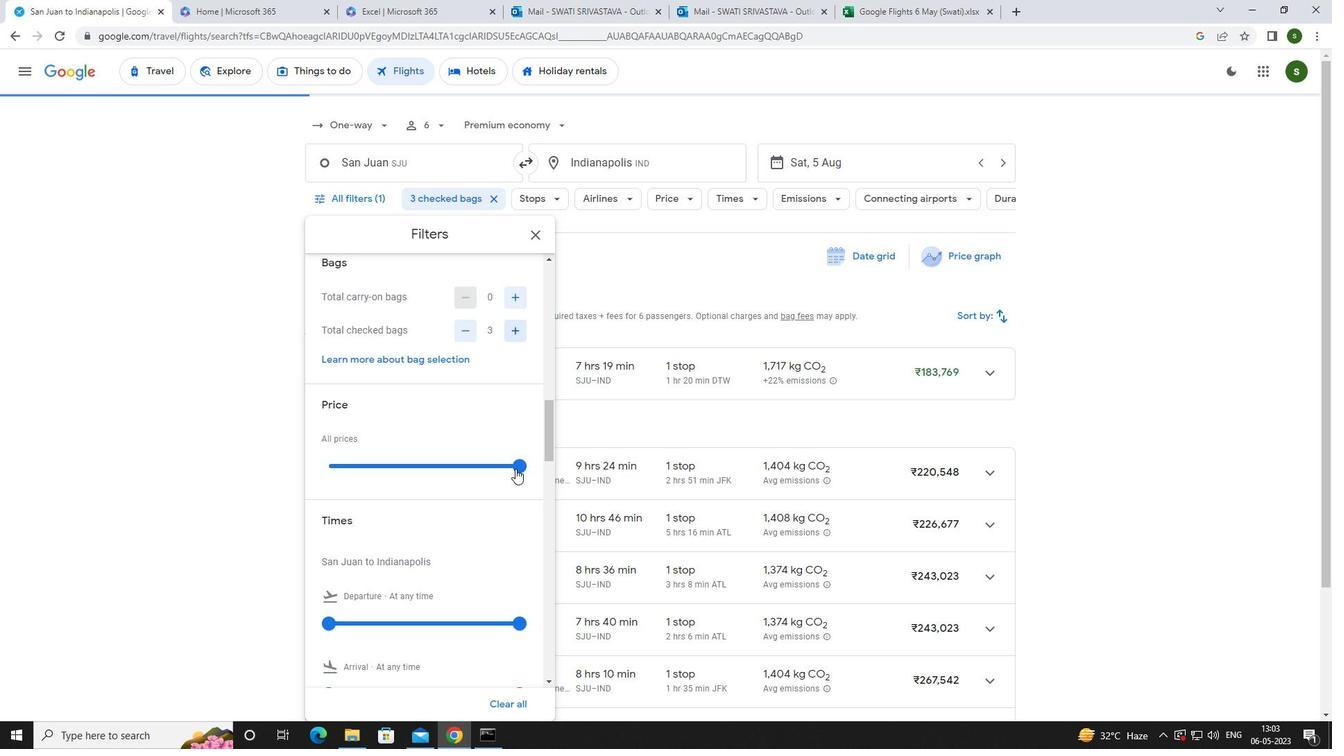 
Action: Mouse pressed left at (520, 466)
Screenshot: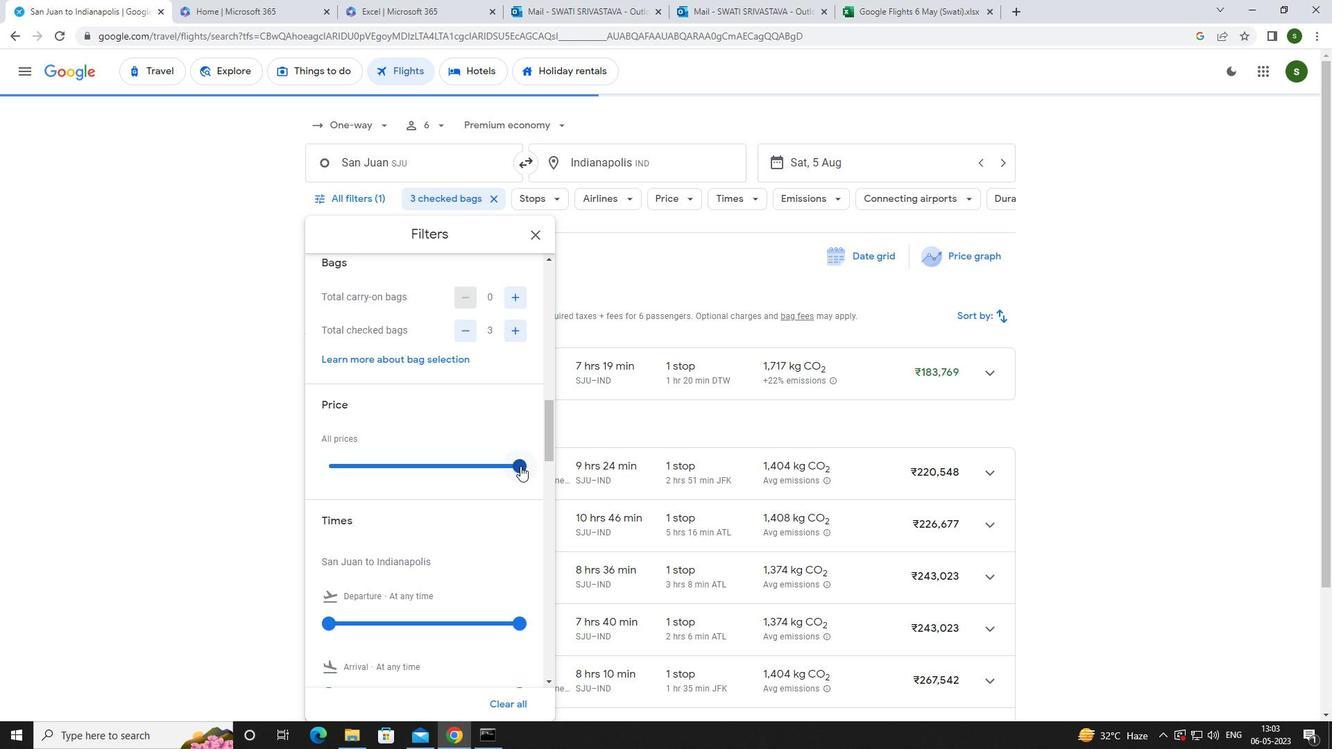 
Action: Mouse moved to (329, 468)
Screenshot: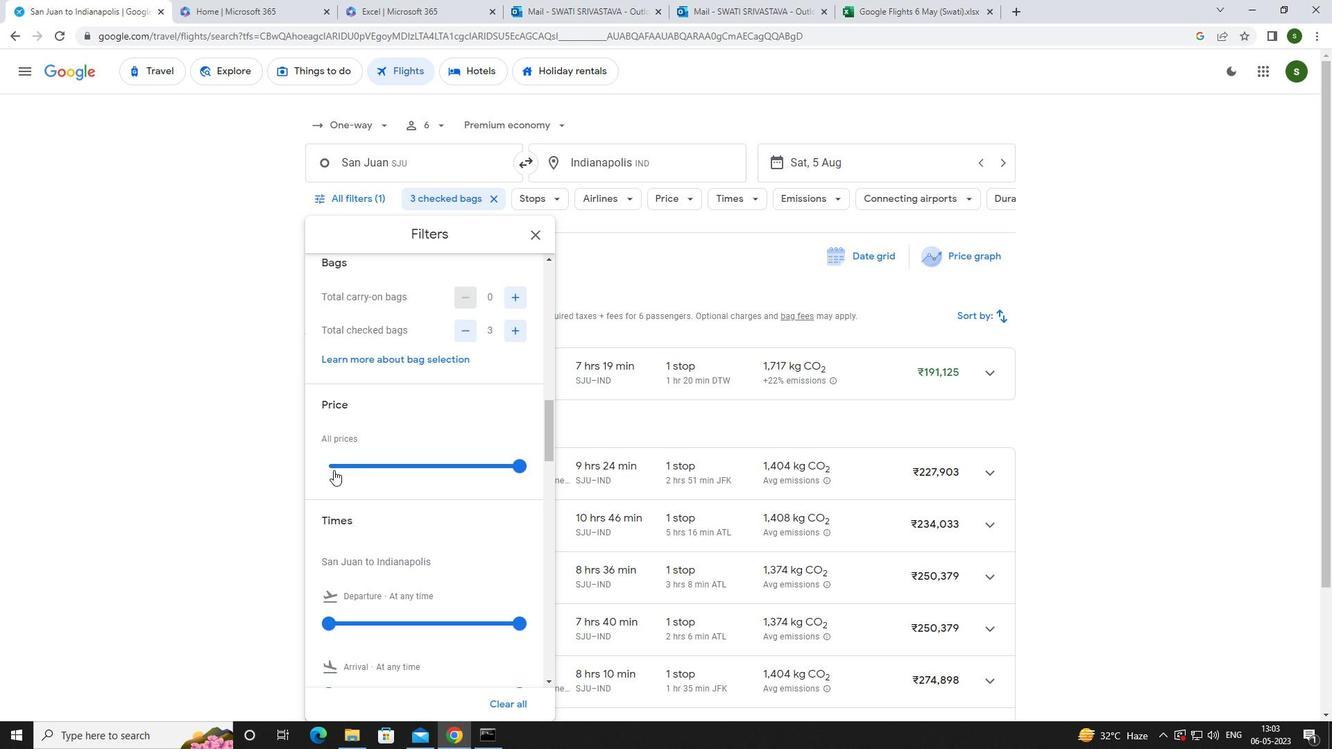 
Action: Mouse pressed left at (329, 468)
Screenshot: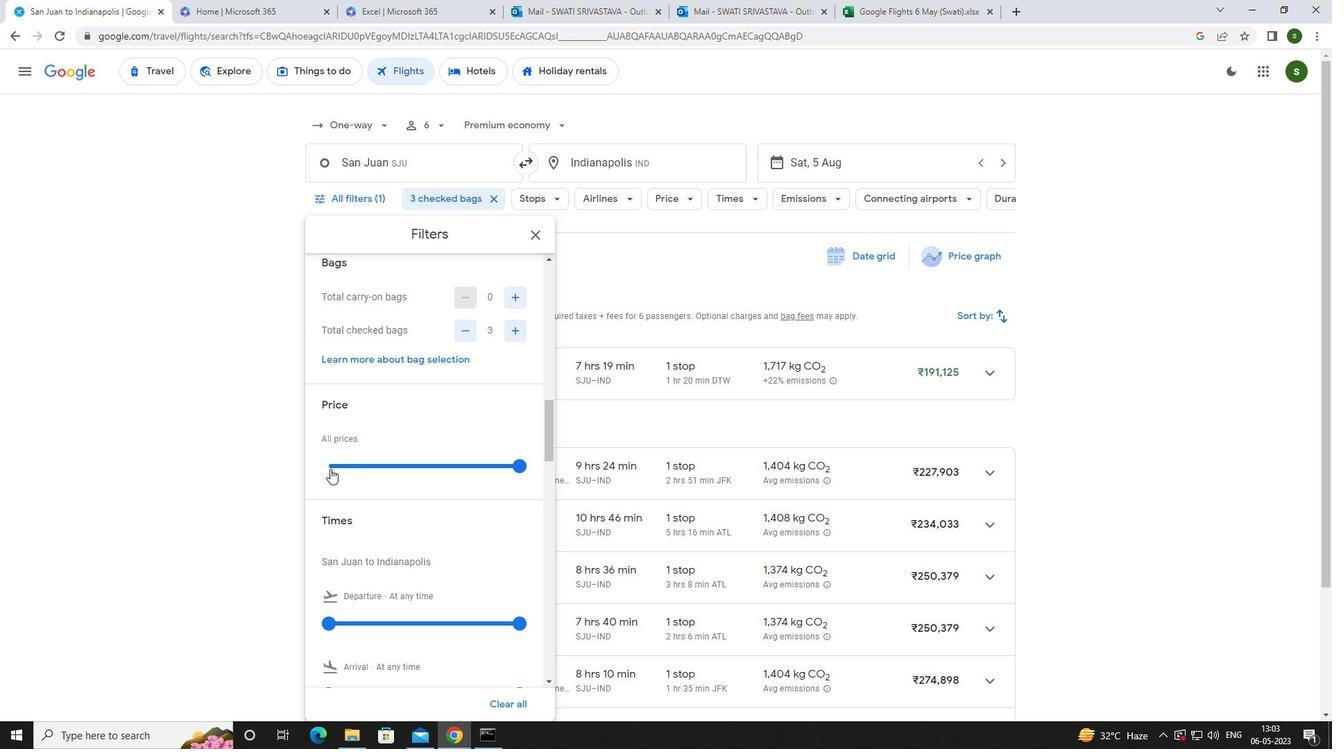
Action: Mouse moved to (328, 467)
Screenshot: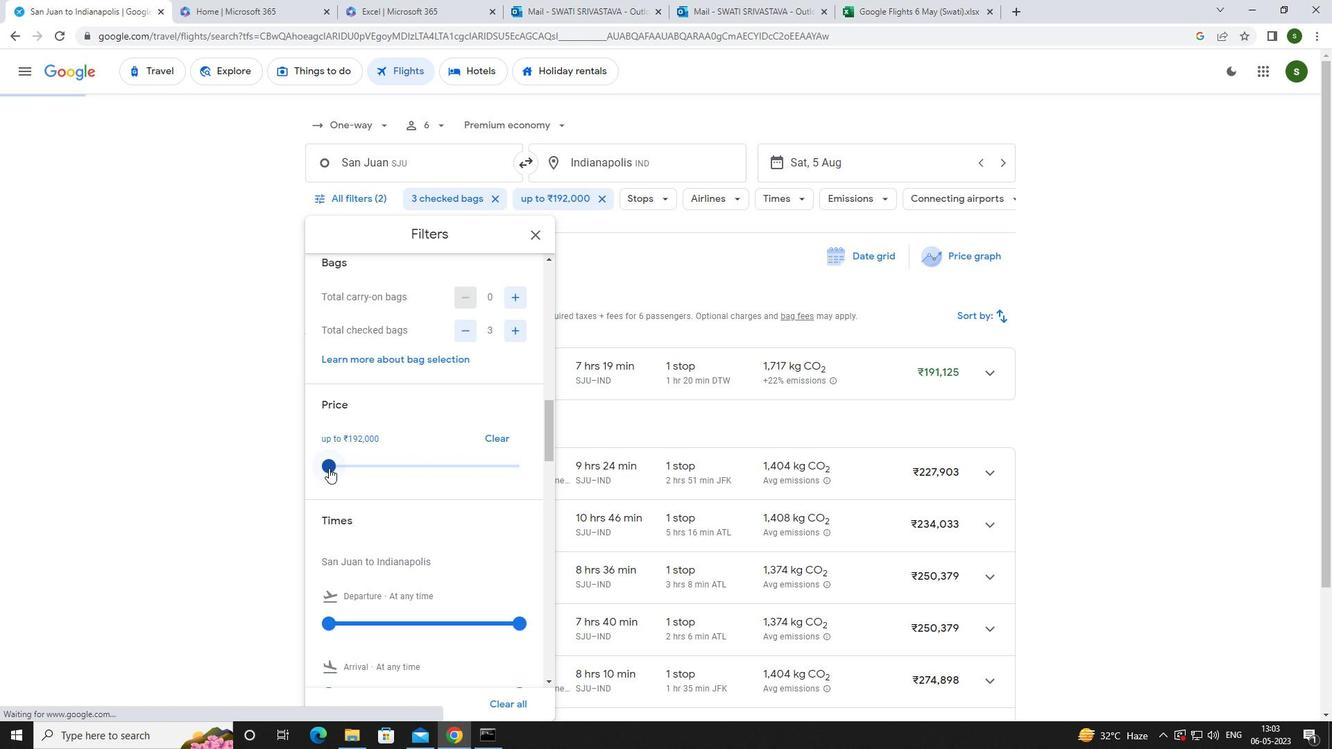 
Action: Mouse scrolled (328, 467) with delta (0, 0)
Screenshot: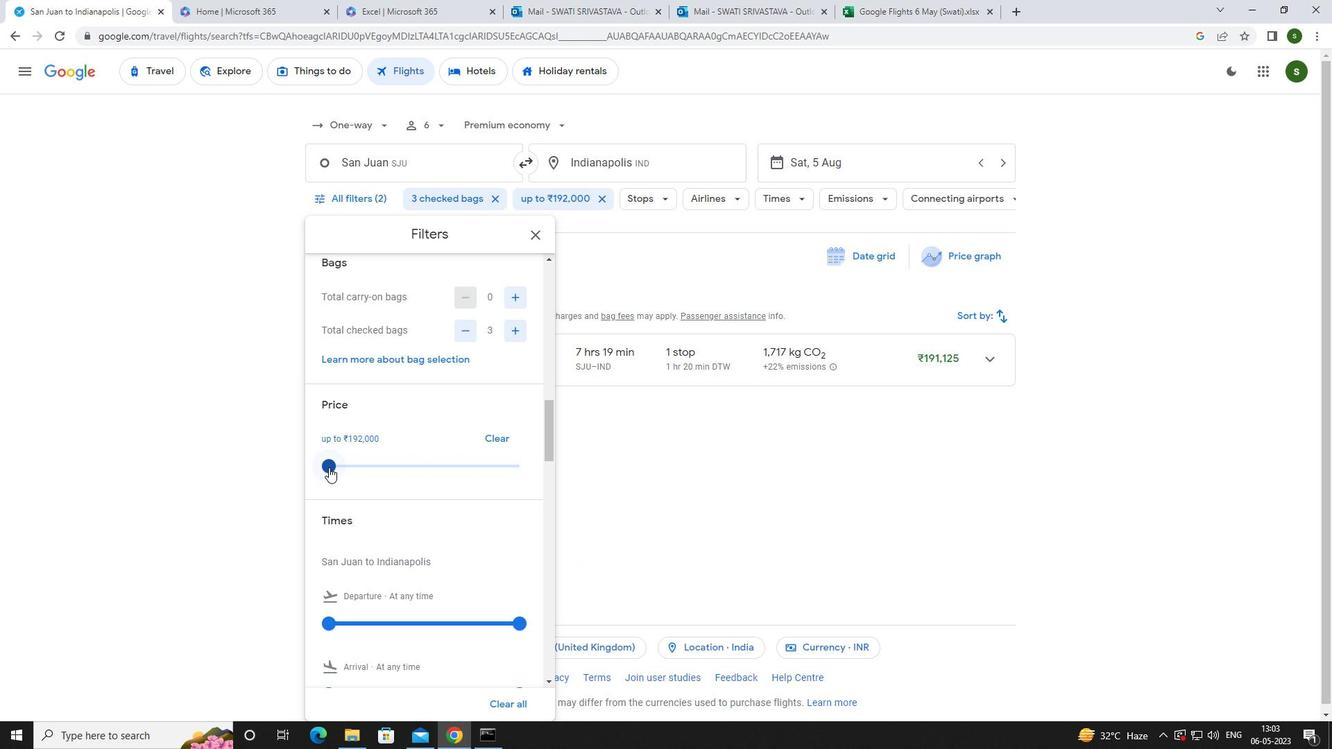 
Action: Mouse scrolled (328, 467) with delta (0, 0)
Screenshot: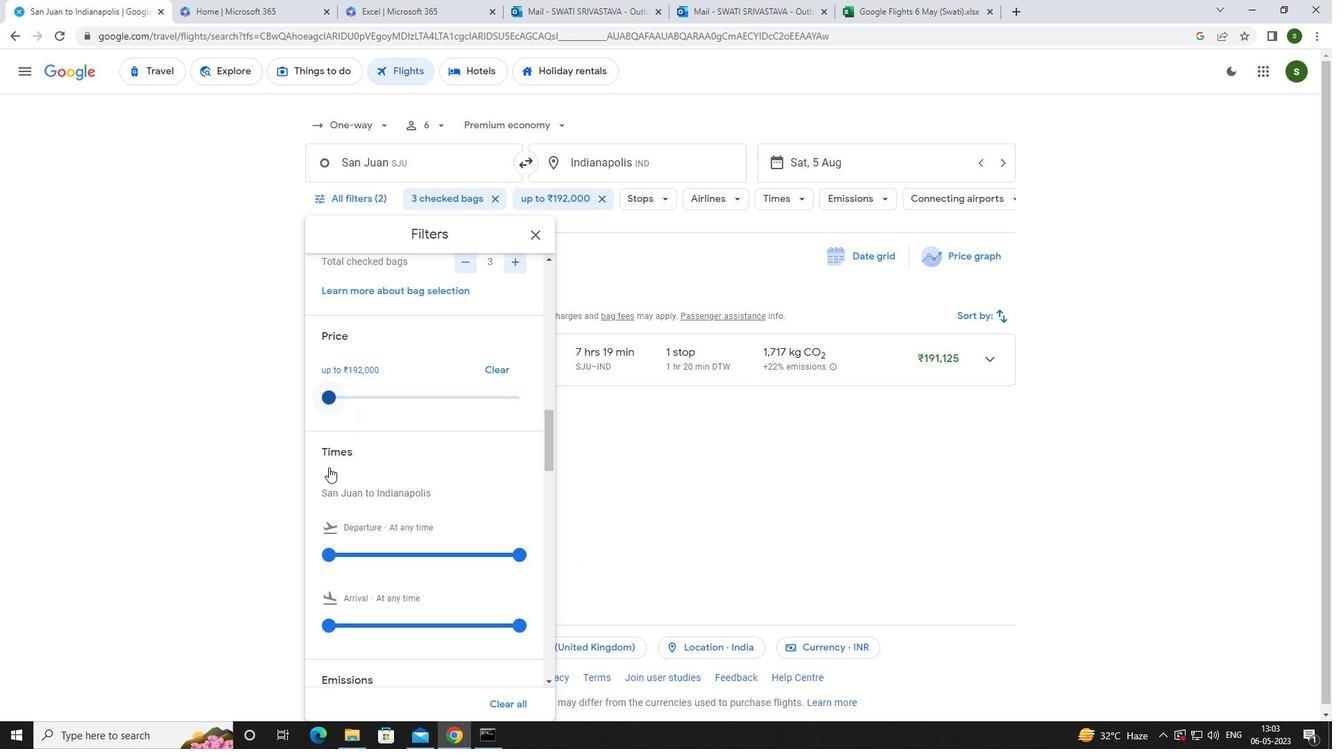 
Action: Mouse moved to (326, 478)
Screenshot: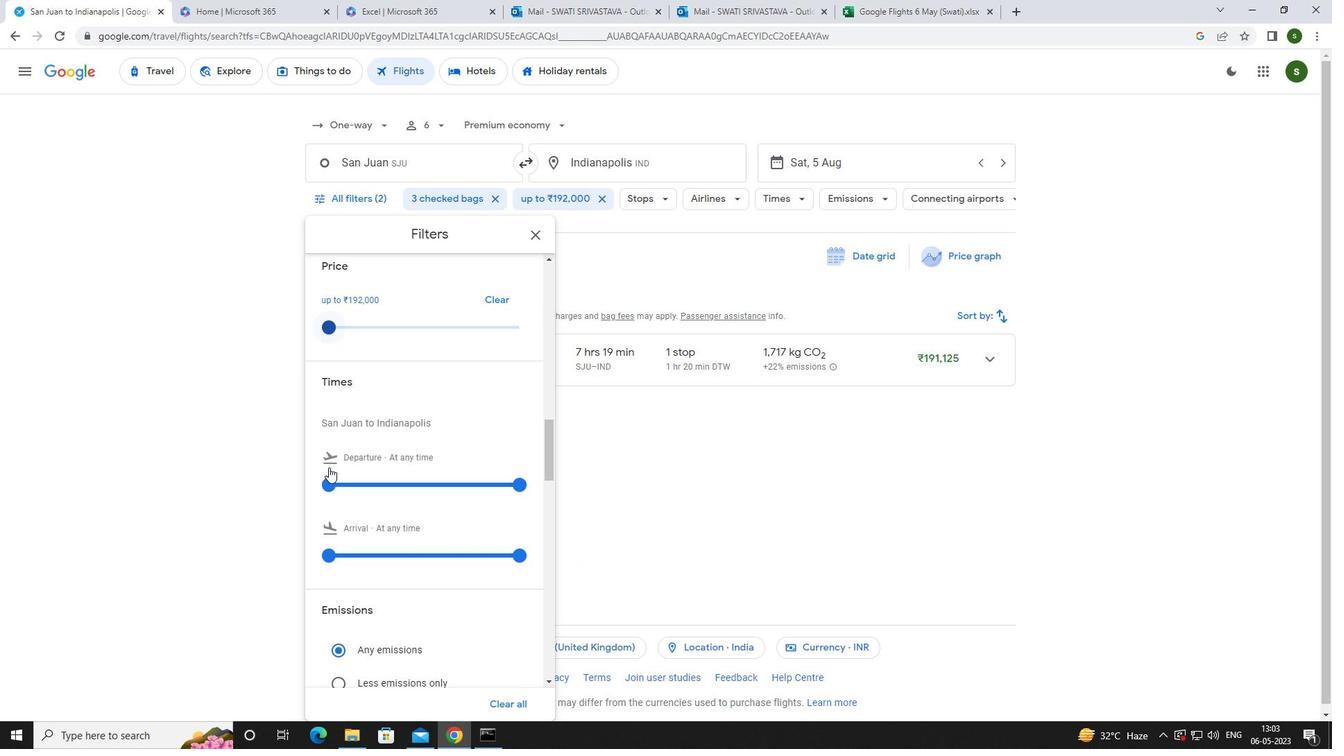 
Action: Mouse pressed left at (326, 478)
Screenshot: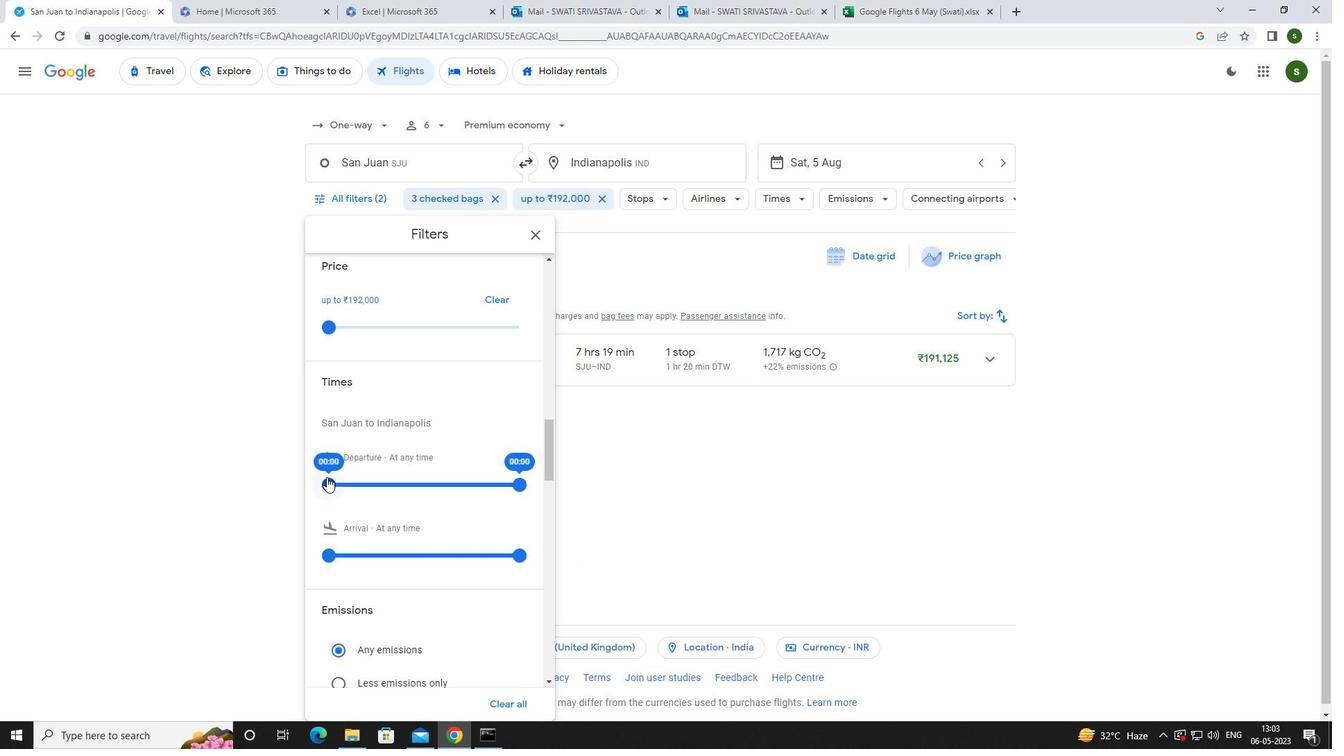 
Action: Mouse moved to (616, 482)
Screenshot: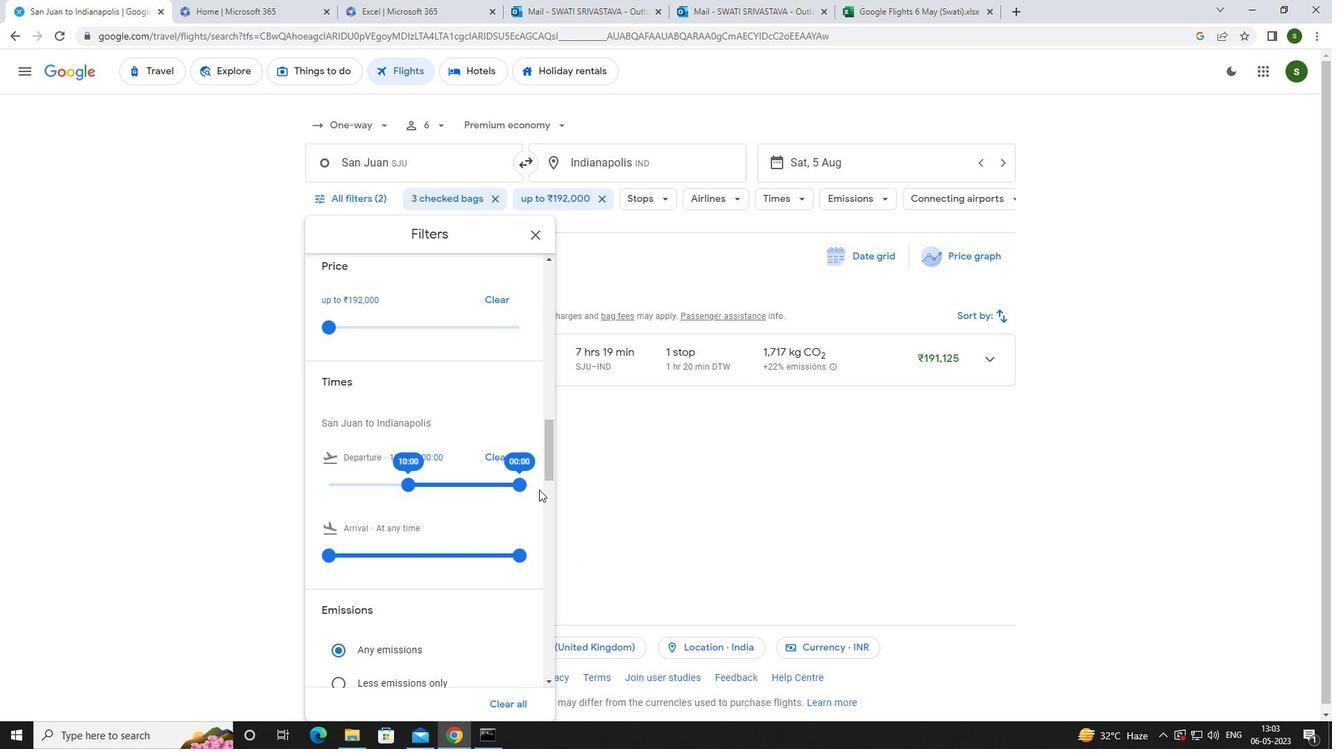 
Action: Mouse pressed left at (616, 482)
Screenshot: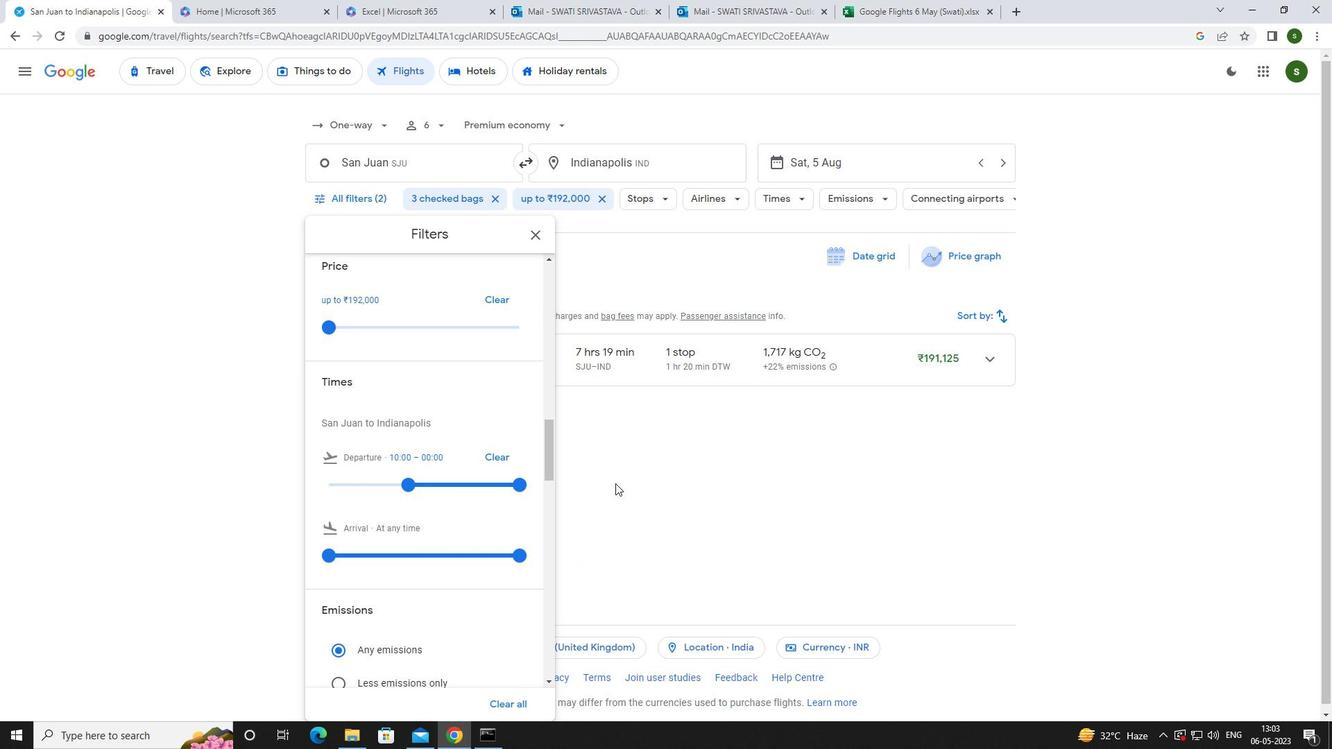 
